 Task: Find connections with filter location Iringal with filter topic #Datawith filter profile language Potuguese with filter current company Royal Enfield with filter school Malnad College of Engineering with filter industry Fossil Fuel Electric Power Generation with filter service category Financial Accounting with filter keywords title Screenwriter
Action: Mouse moved to (544, 81)
Screenshot: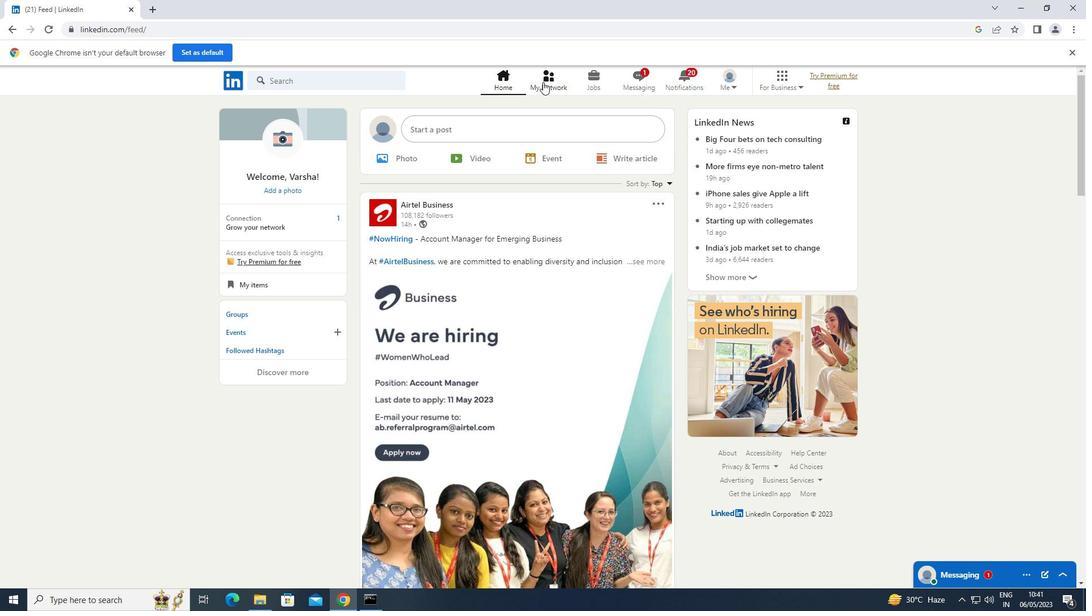 
Action: Mouse pressed left at (544, 81)
Screenshot: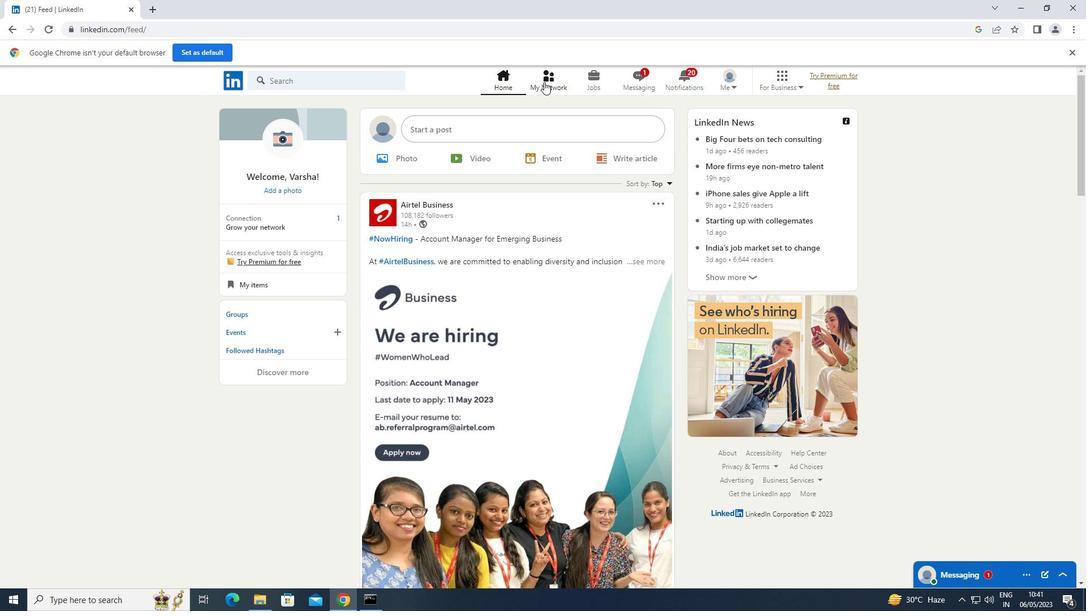 
Action: Mouse moved to (290, 139)
Screenshot: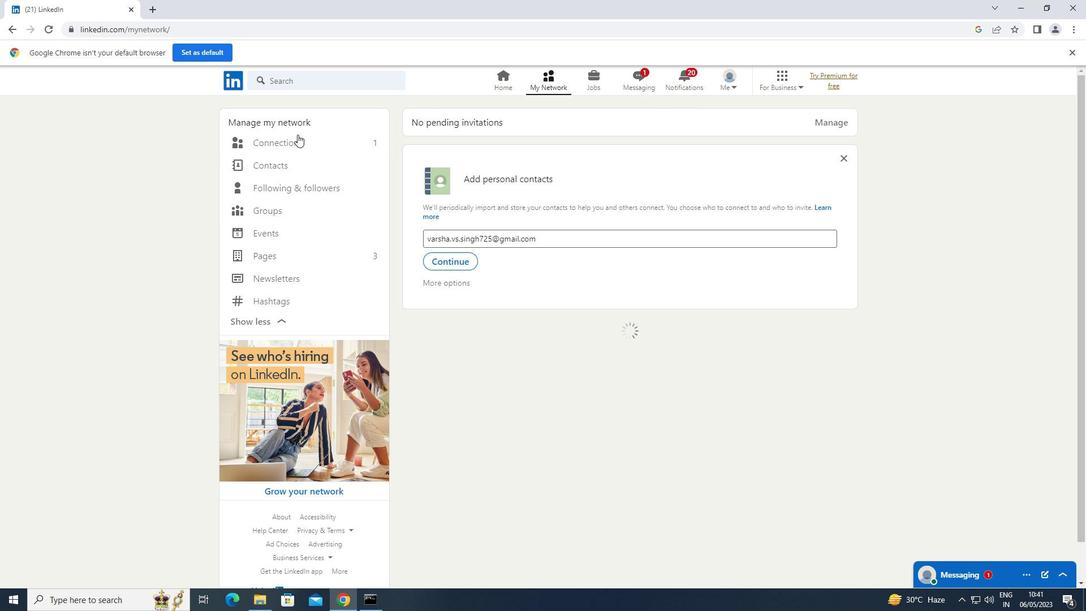 
Action: Mouse pressed left at (290, 139)
Screenshot: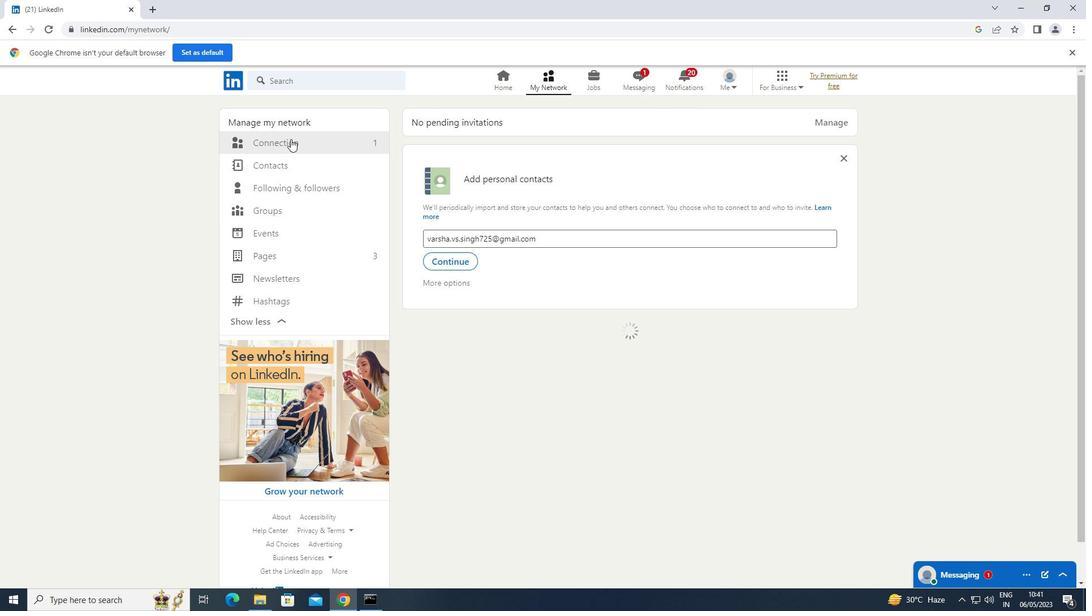 
Action: Mouse moved to (636, 140)
Screenshot: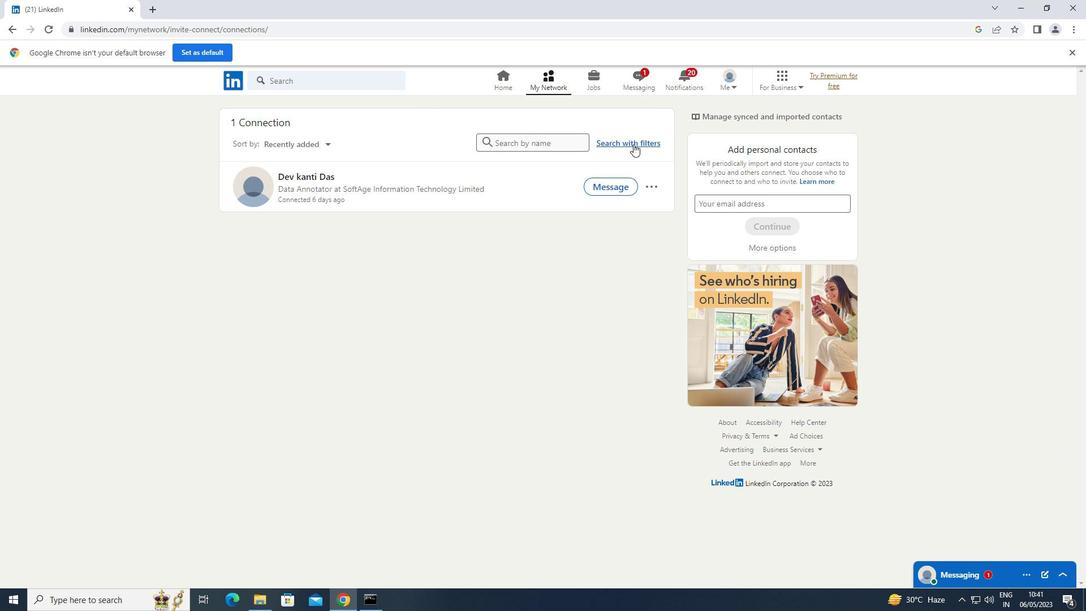
Action: Mouse pressed left at (636, 140)
Screenshot: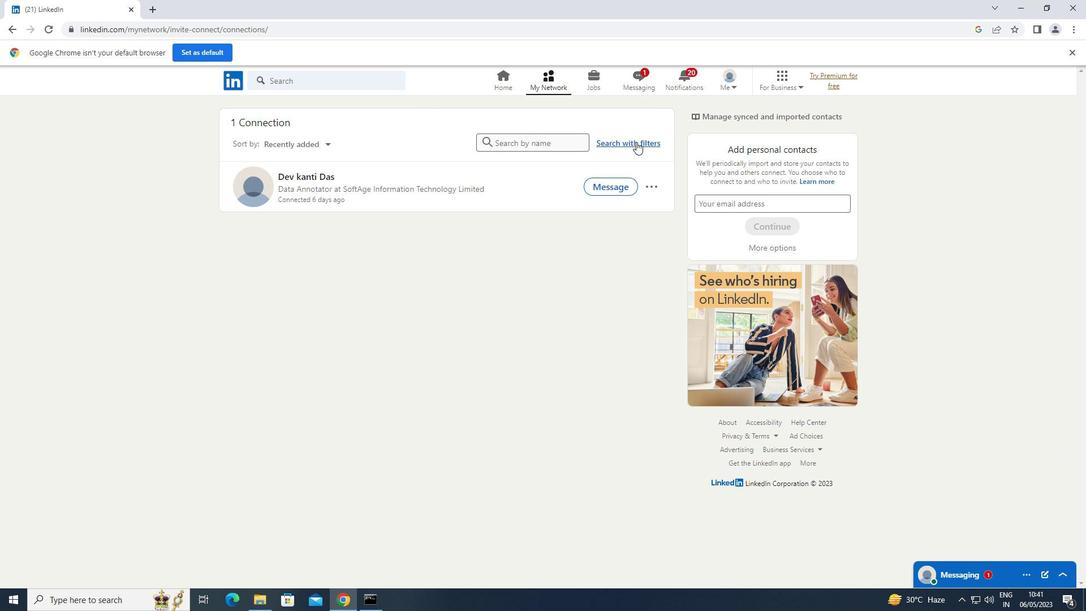 
Action: Mouse moved to (574, 113)
Screenshot: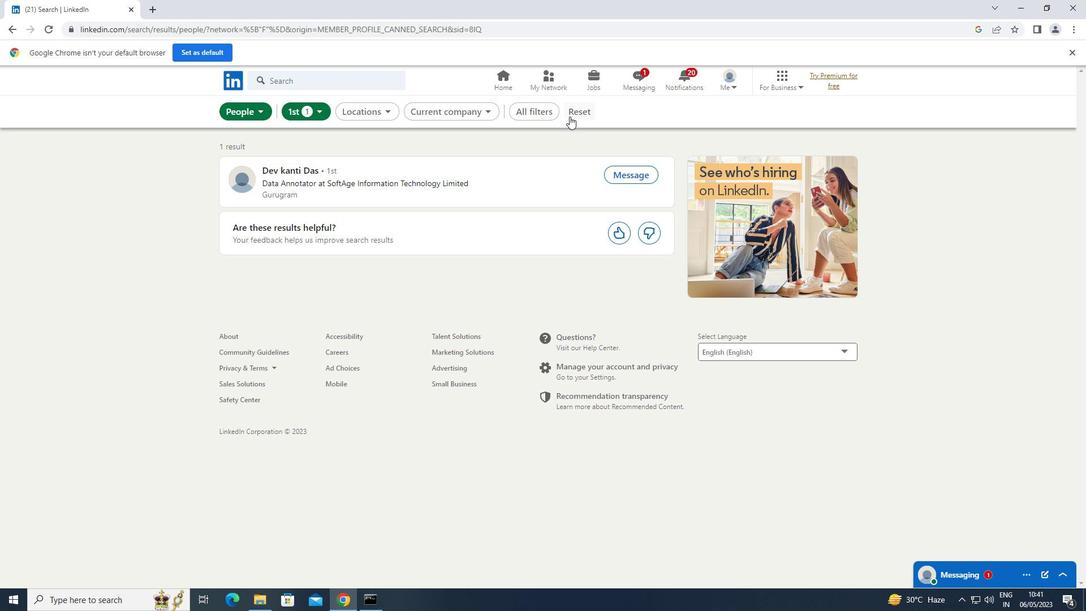 
Action: Mouse pressed left at (574, 113)
Screenshot: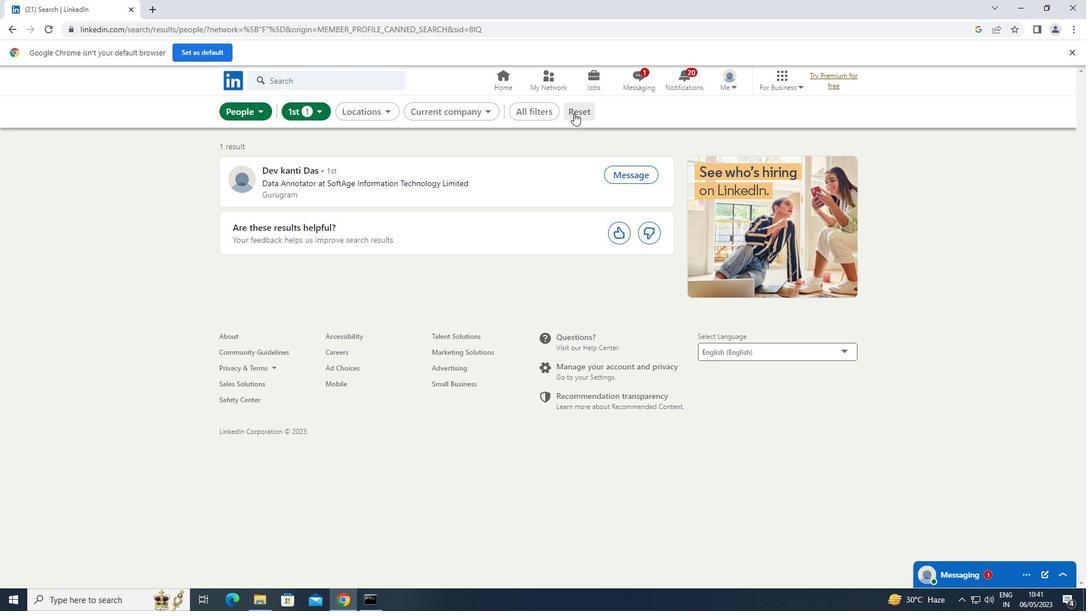 
Action: Mouse moved to (568, 111)
Screenshot: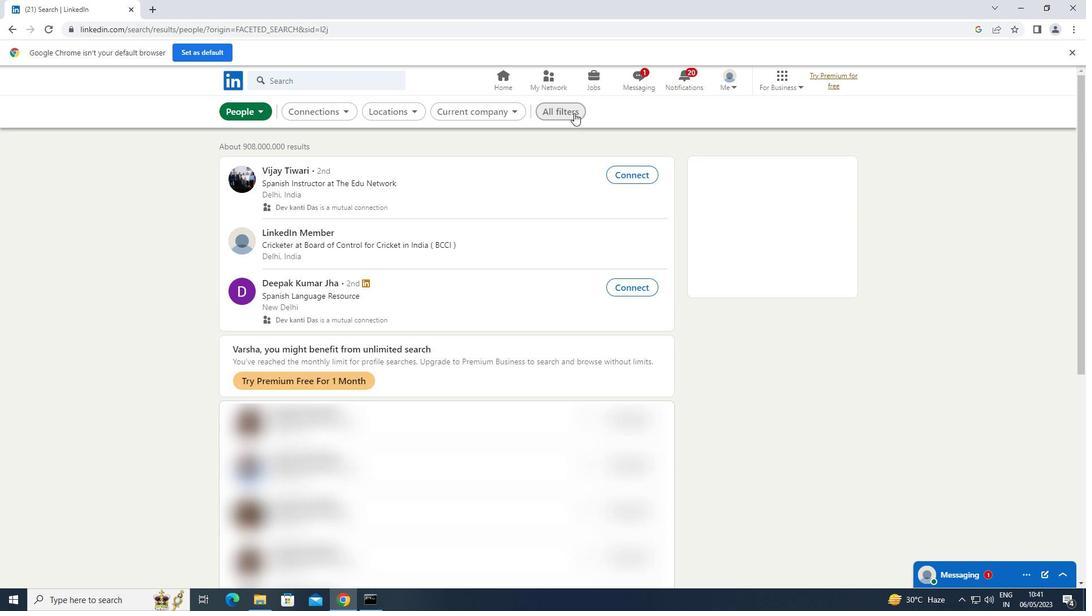 
Action: Mouse pressed left at (568, 111)
Screenshot: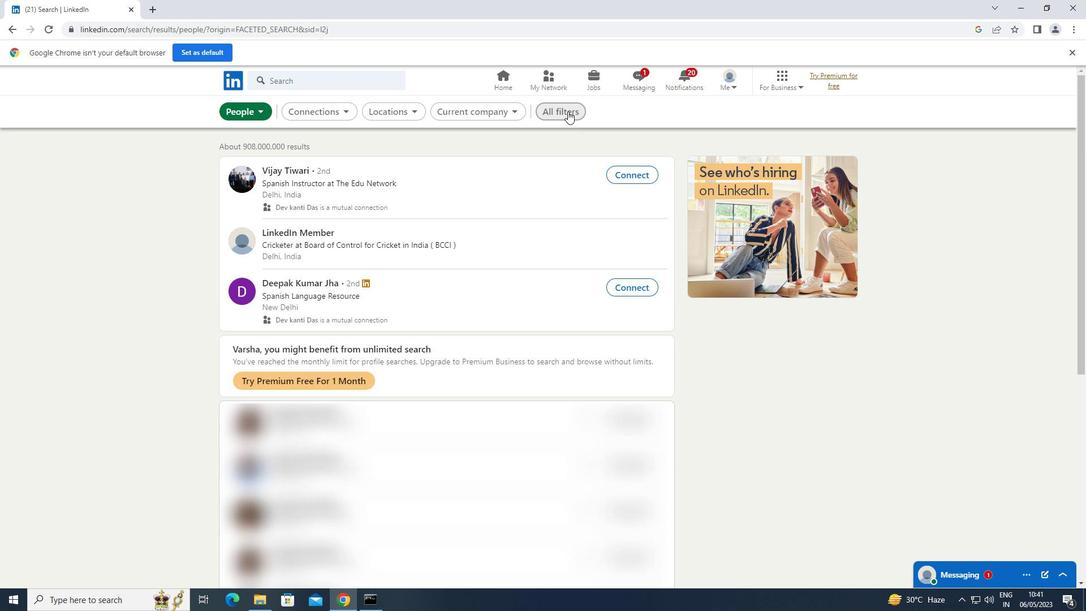 
Action: Mouse moved to (740, 202)
Screenshot: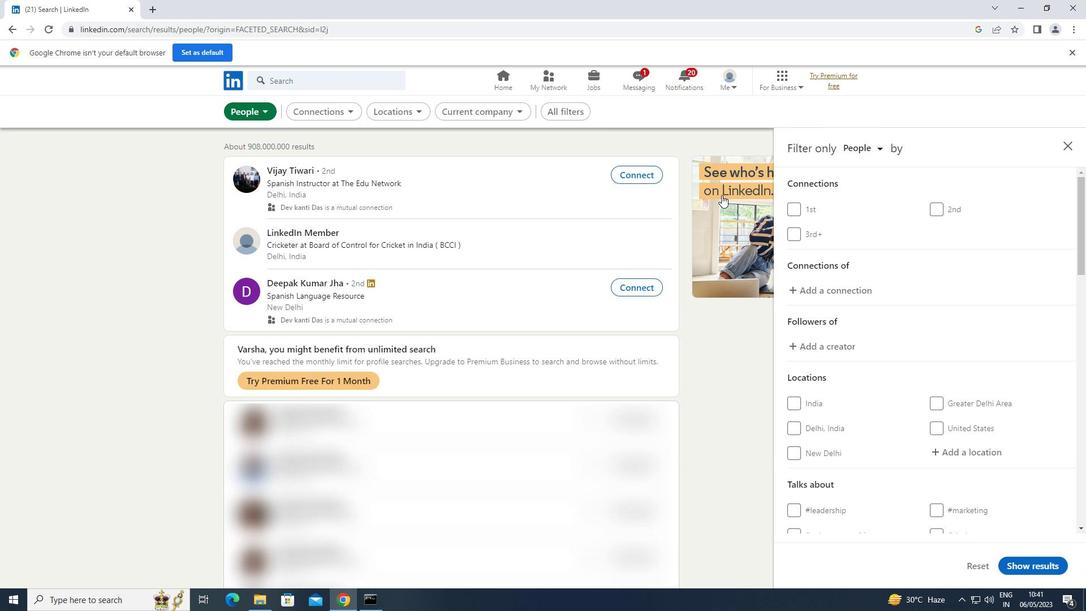 
Action: Mouse scrolled (740, 201) with delta (0, 0)
Screenshot: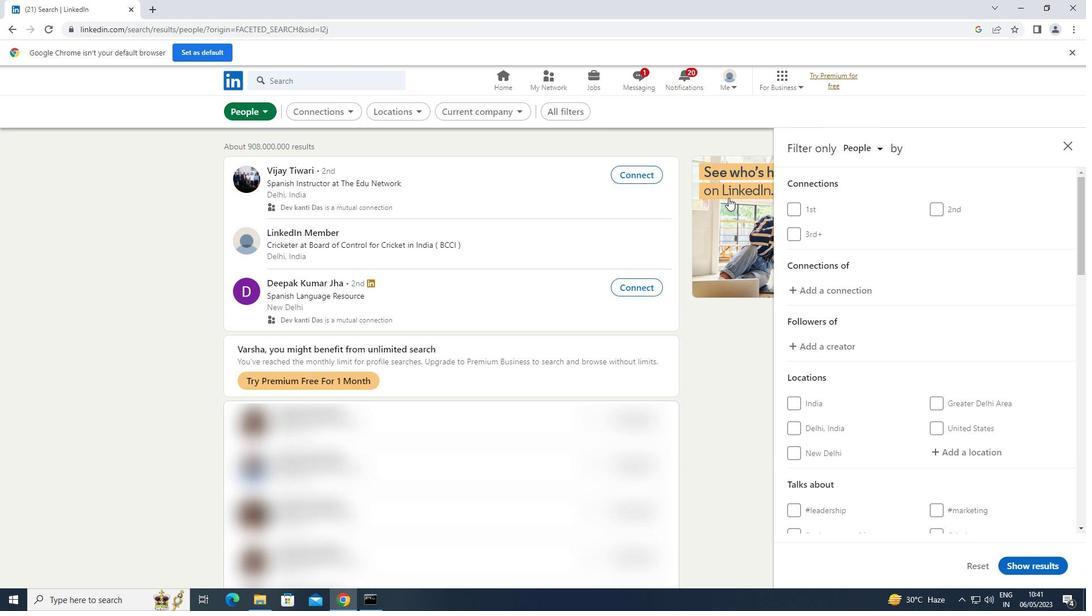 
Action: Mouse scrolled (740, 201) with delta (0, 0)
Screenshot: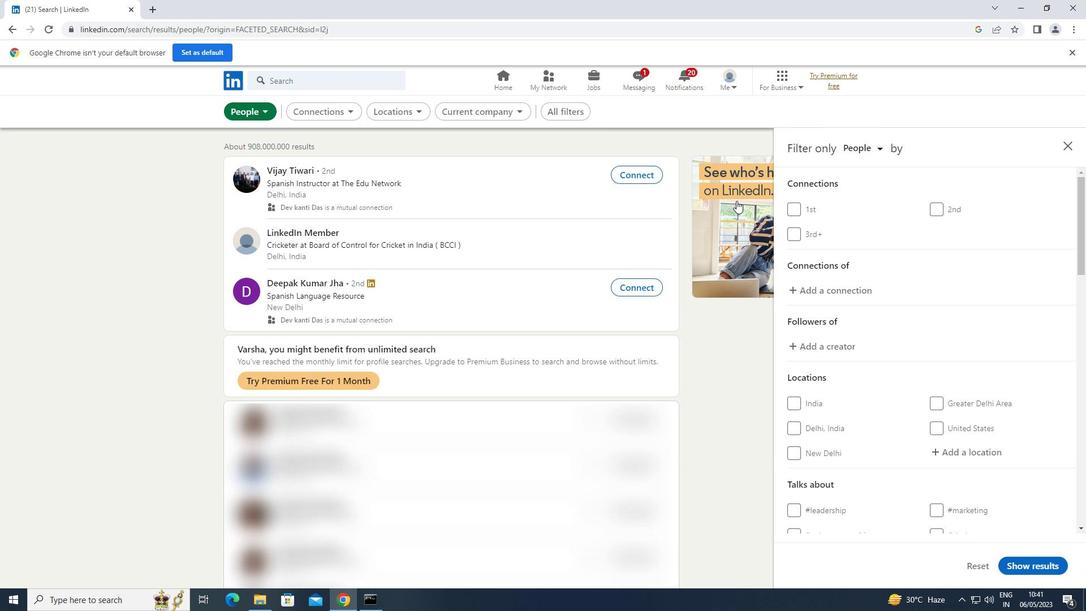 
Action: Mouse moved to (859, 258)
Screenshot: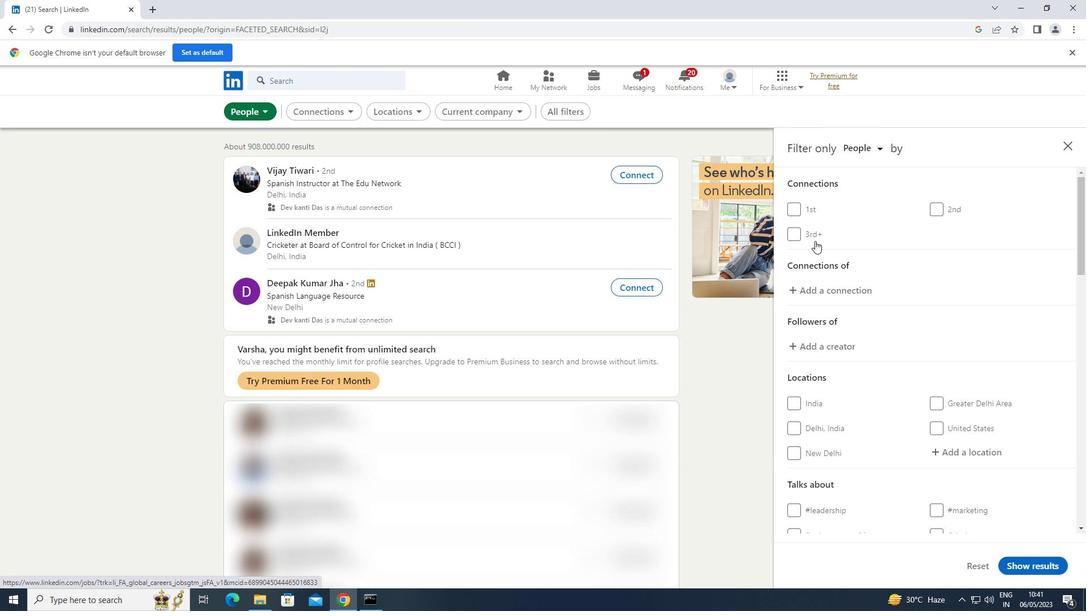 
Action: Mouse scrolled (859, 257) with delta (0, 0)
Screenshot: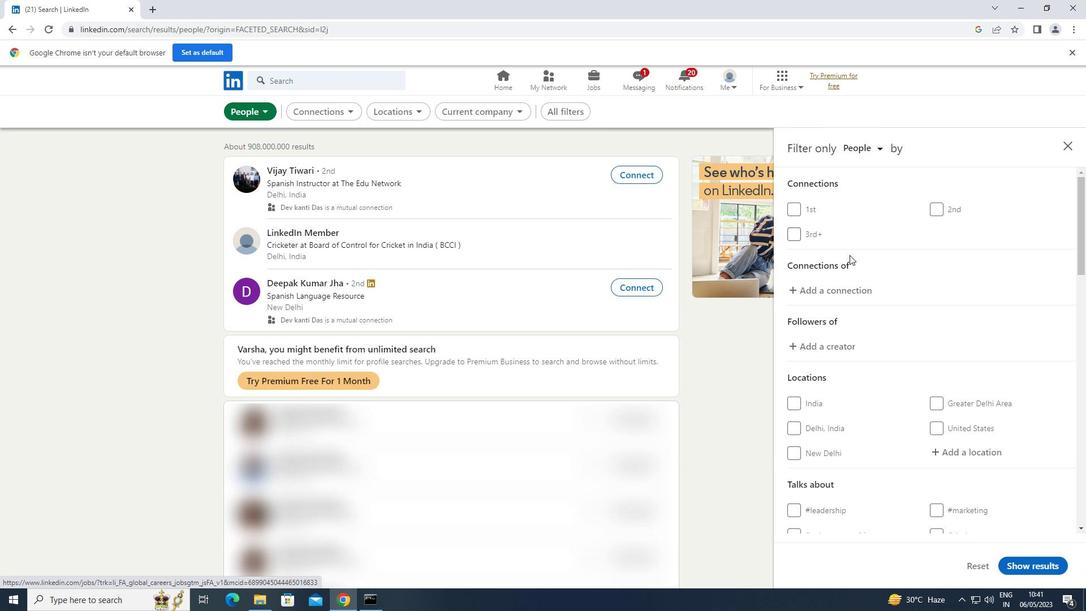 
Action: Mouse scrolled (859, 257) with delta (0, 0)
Screenshot: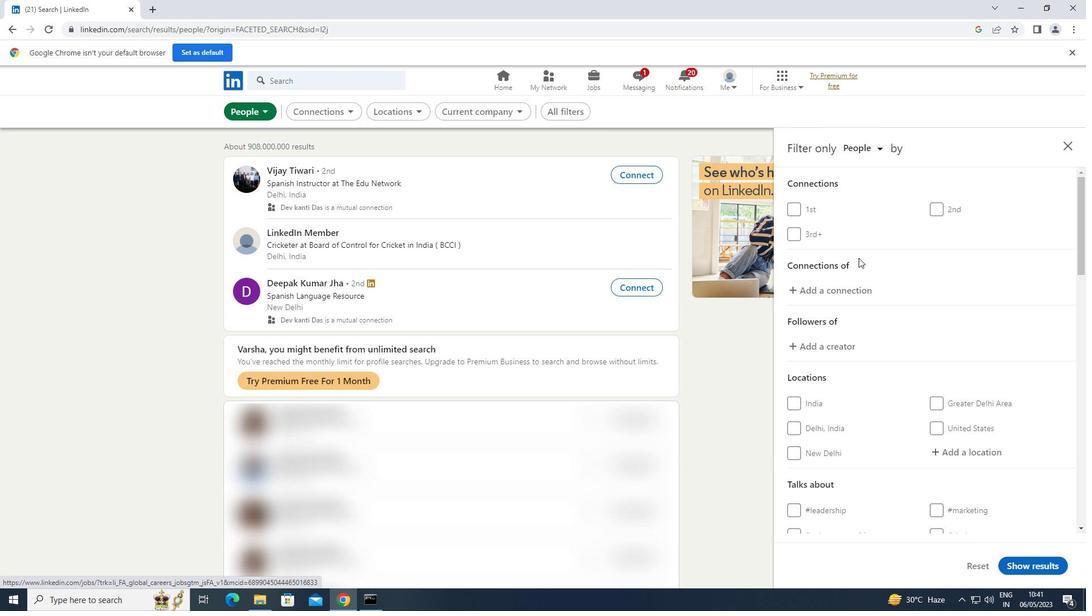 
Action: Mouse scrolled (859, 257) with delta (0, 0)
Screenshot: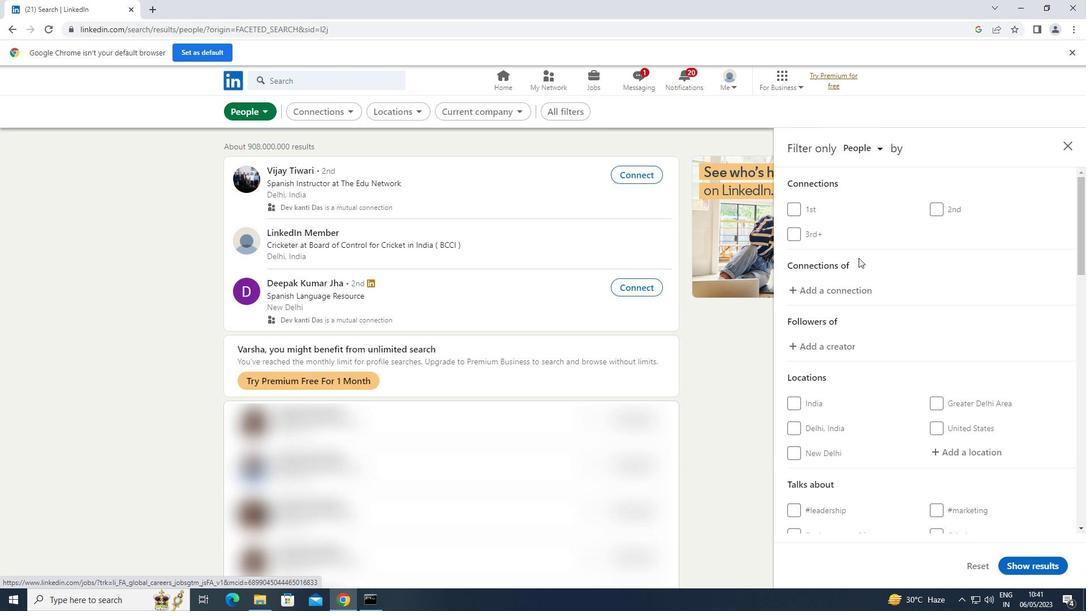 
Action: Mouse moved to (949, 279)
Screenshot: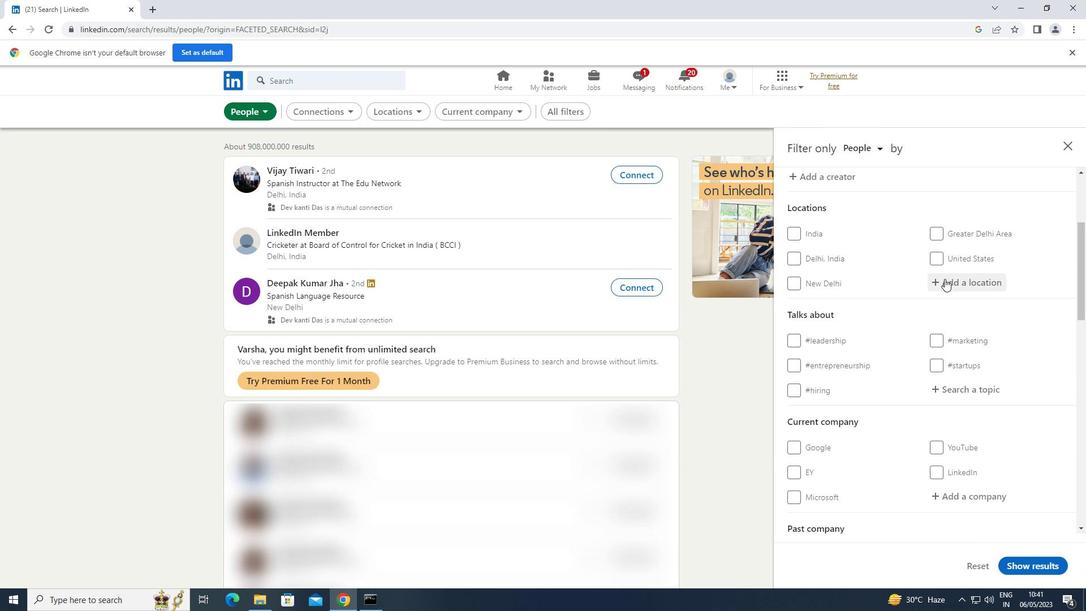 
Action: Mouse pressed left at (949, 279)
Screenshot: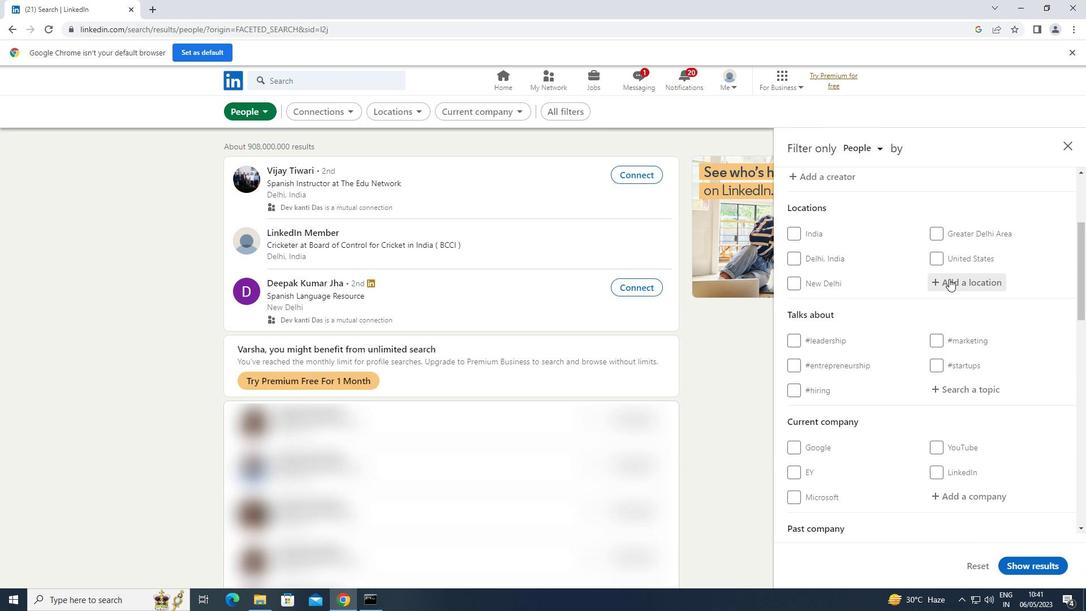 
Action: Mouse moved to (931, 279)
Screenshot: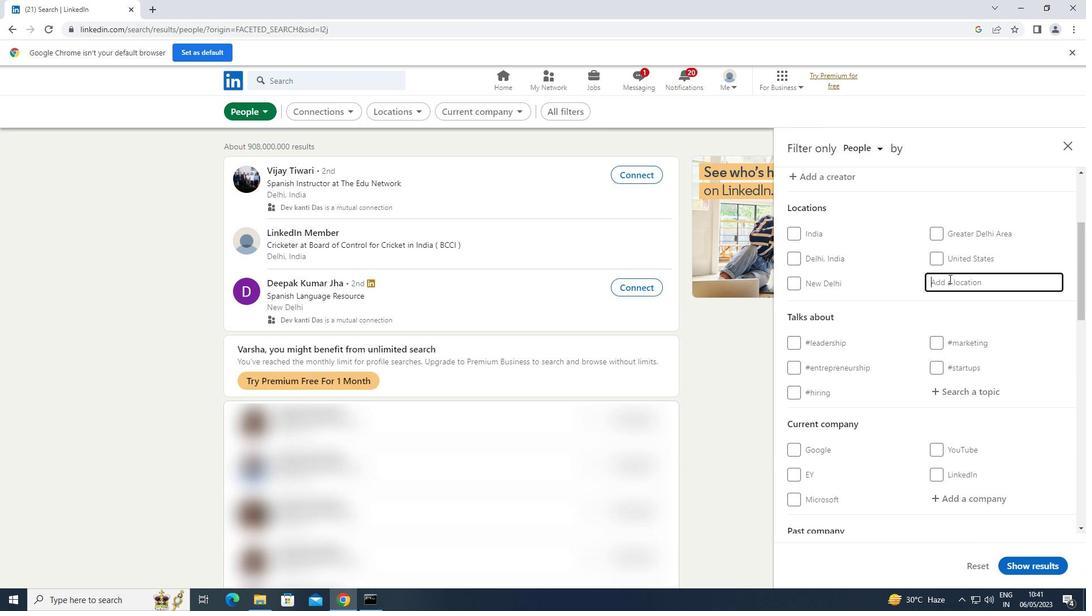 
Action: Key pressed <Key.shift>IRINGAL
Screenshot: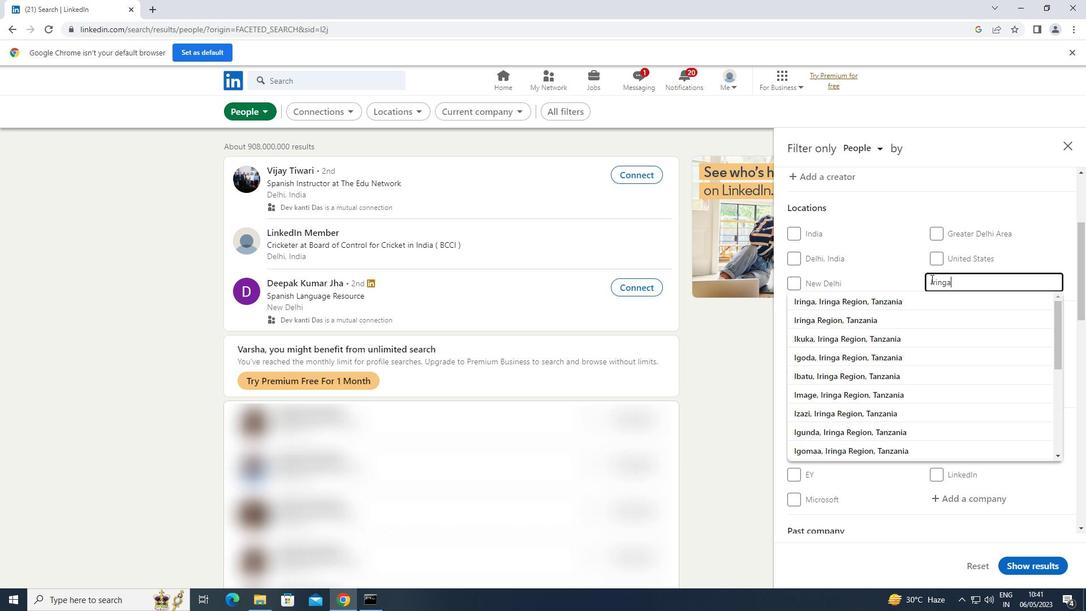 
Action: Mouse moved to (906, 286)
Screenshot: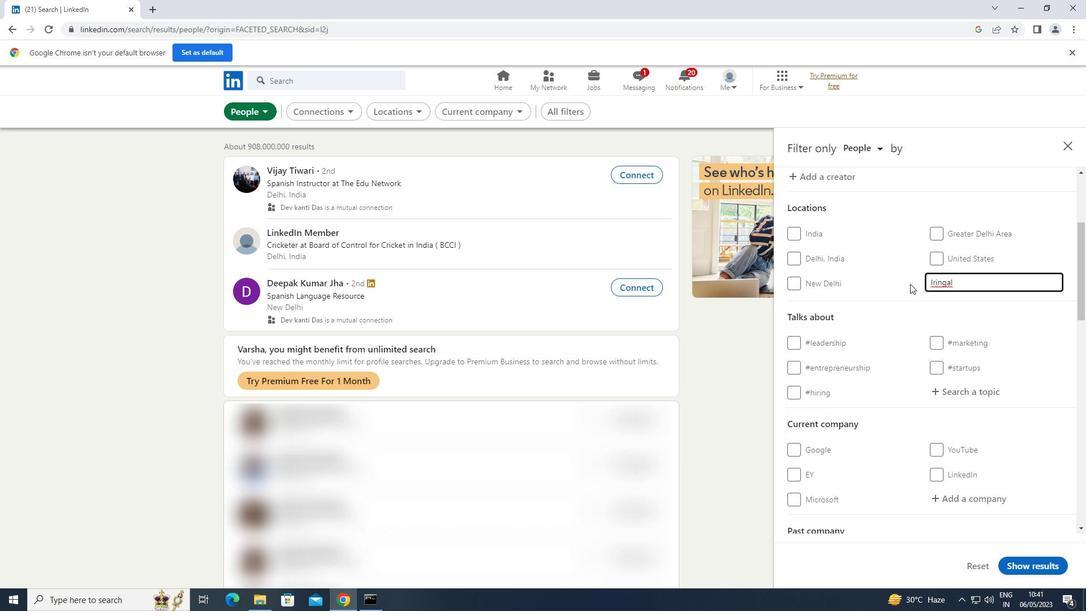 
Action: Mouse scrolled (906, 285) with delta (0, 0)
Screenshot: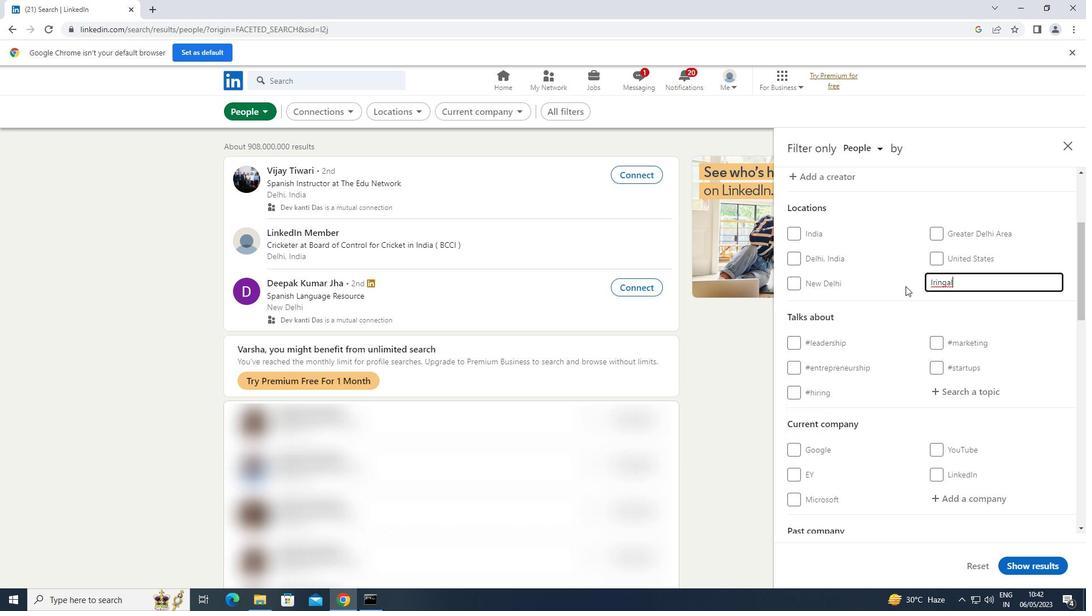 
Action: Mouse moved to (954, 328)
Screenshot: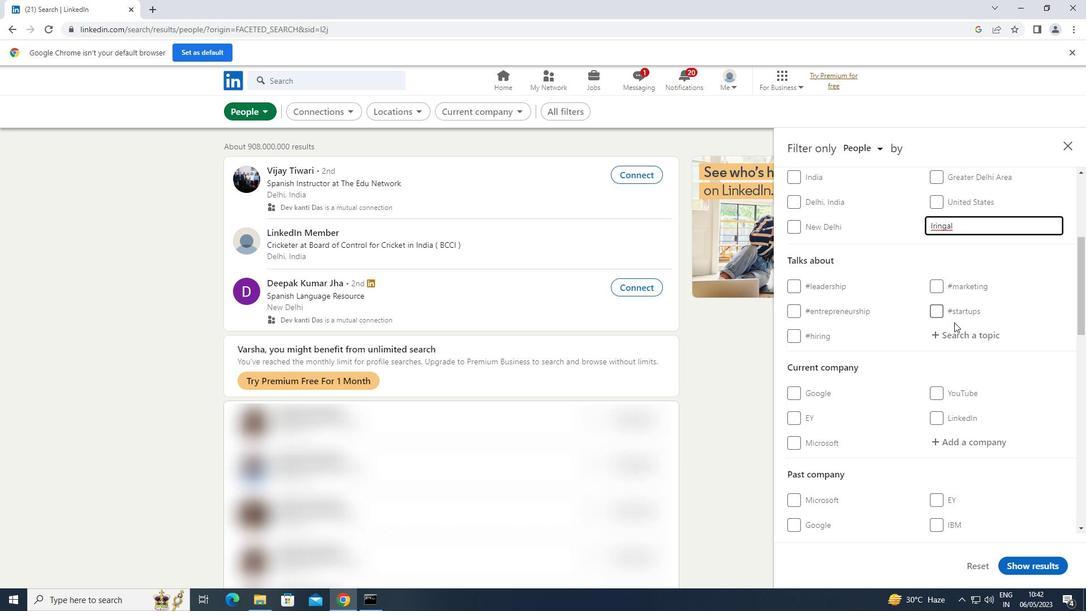 
Action: Mouse pressed left at (954, 328)
Screenshot: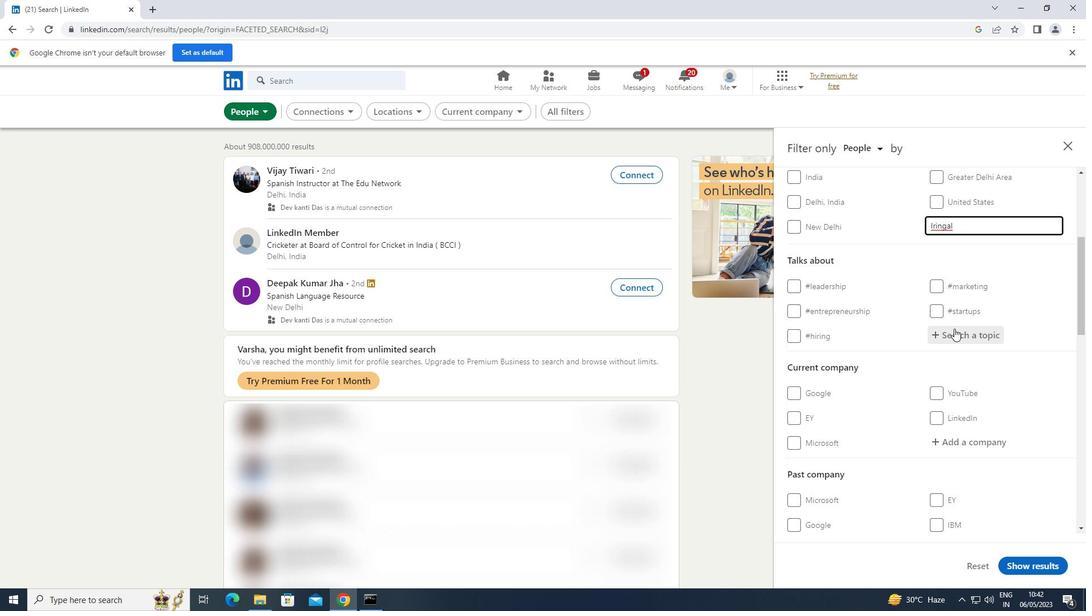 
Action: Mouse moved to (954, 331)
Screenshot: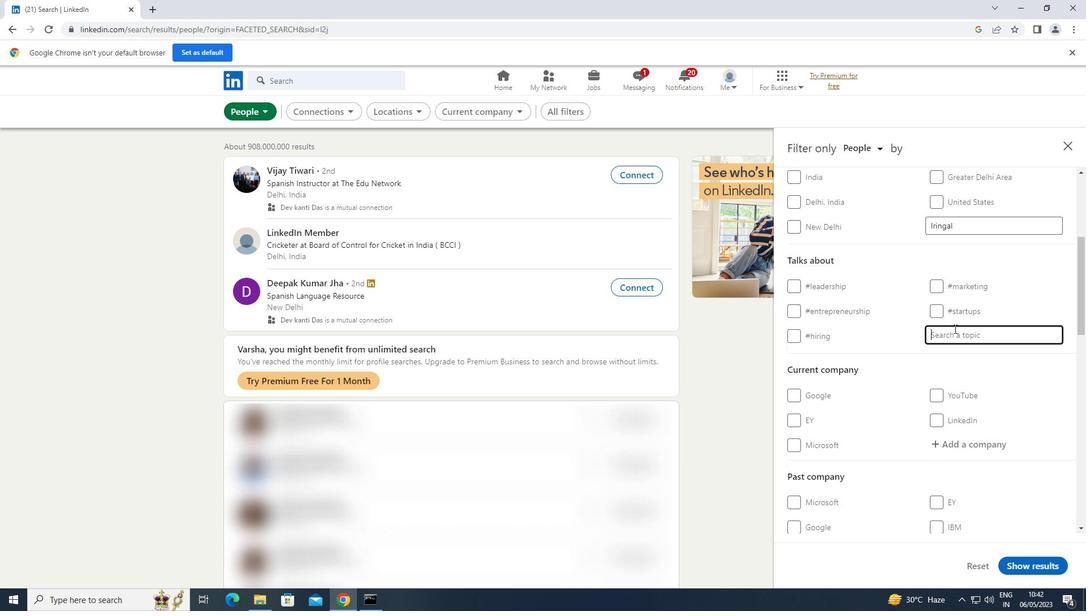 
Action: Key pressed <Key.shift><Key.shift><Key.shift>DATA
Screenshot: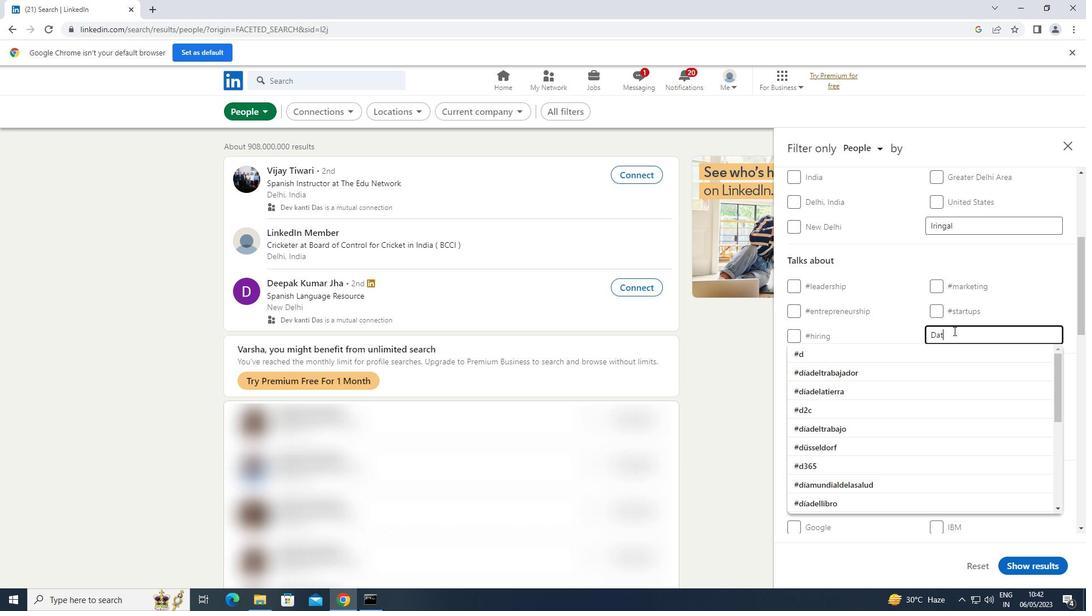 
Action: Mouse moved to (883, 357)
Screenshot: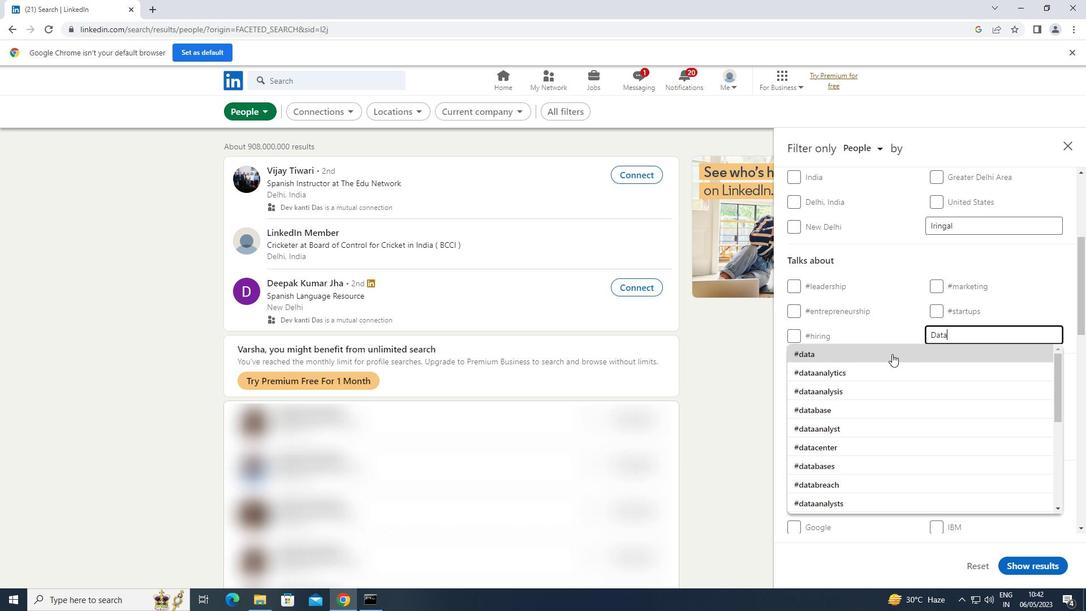 
Action: Mouse pressed left at (883, 357)
Screenshot: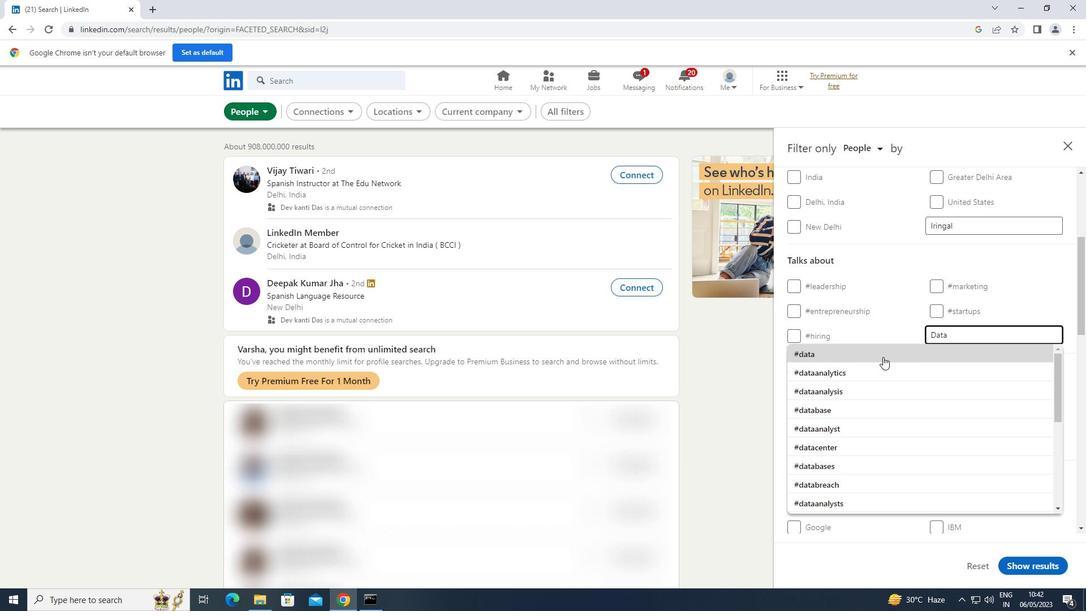 
Action: Mouse scrolled (883, 356) with delta (0, 0)
Screenshot: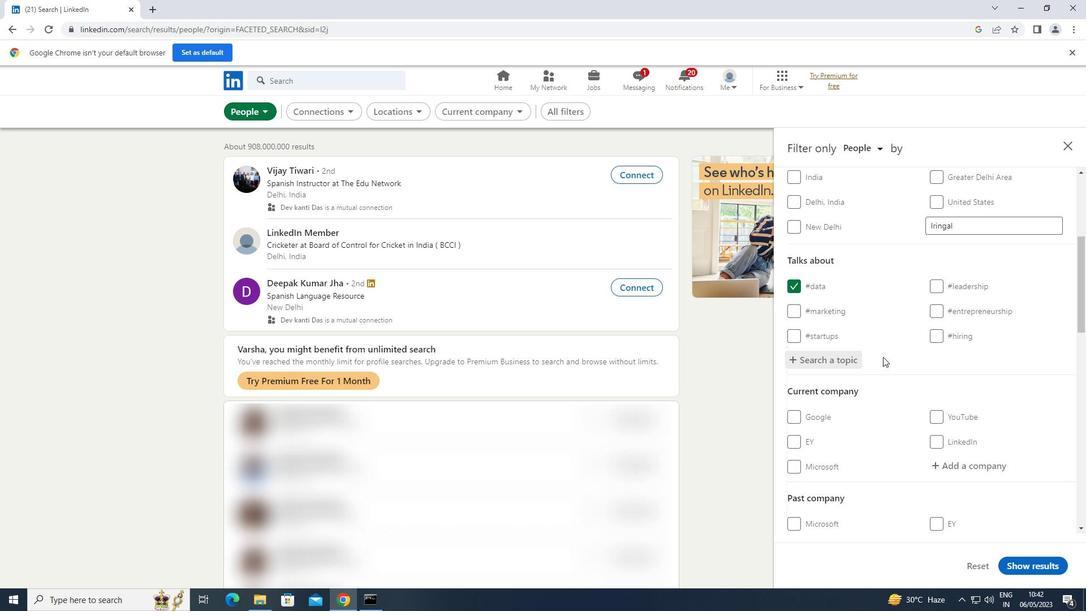 
Action: Mouse scrolled (883, 356) with delta (0, 0)
Screenshot: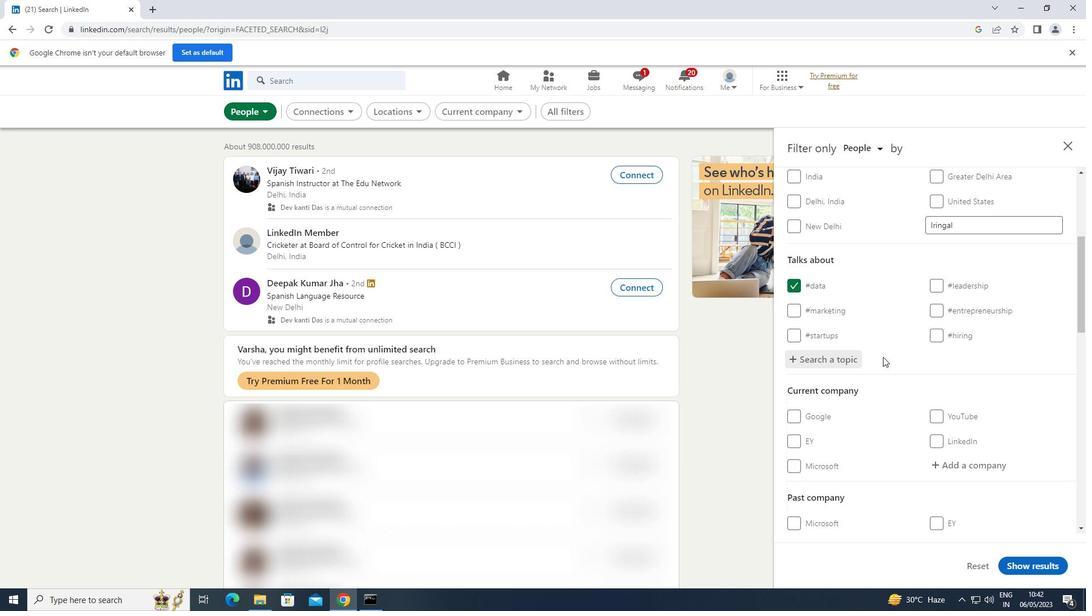 
Action: Mouse scrolled (883, 356) with delta (0, 0)
Screenshot: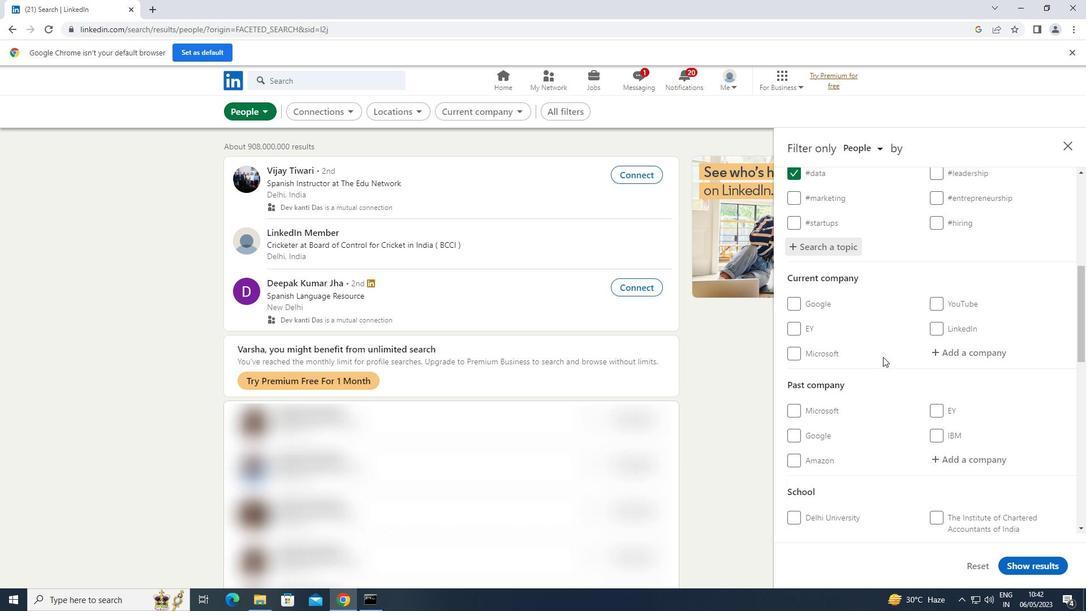 
Action: Mouse scrolled (883, 356) with delta (0, 0)
Screenshot: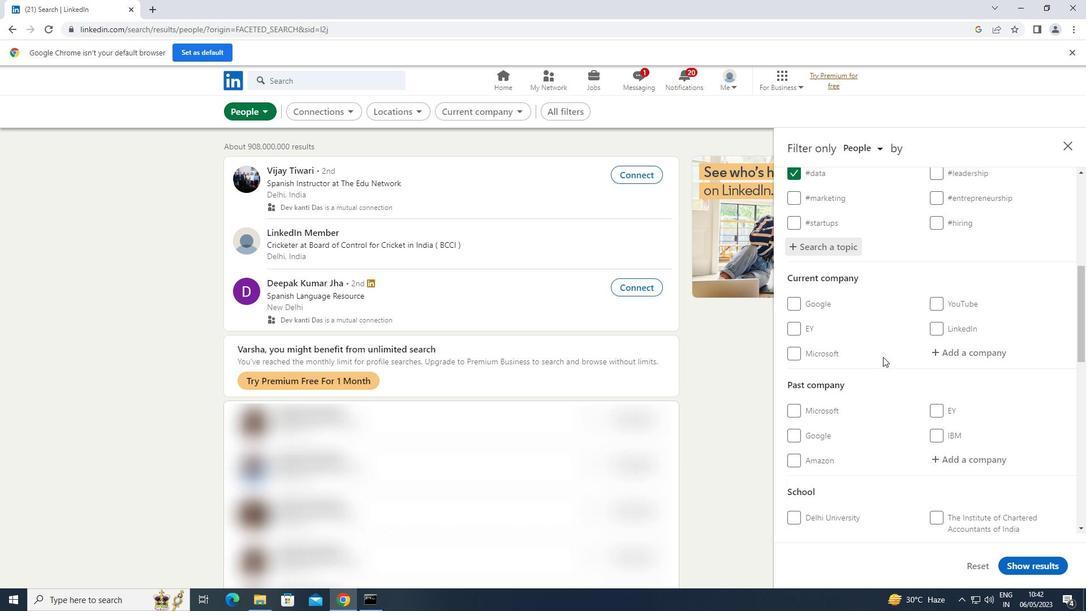 
Action: Mouse scrolled (883, 356) with delta (0, 0)
Screenshot: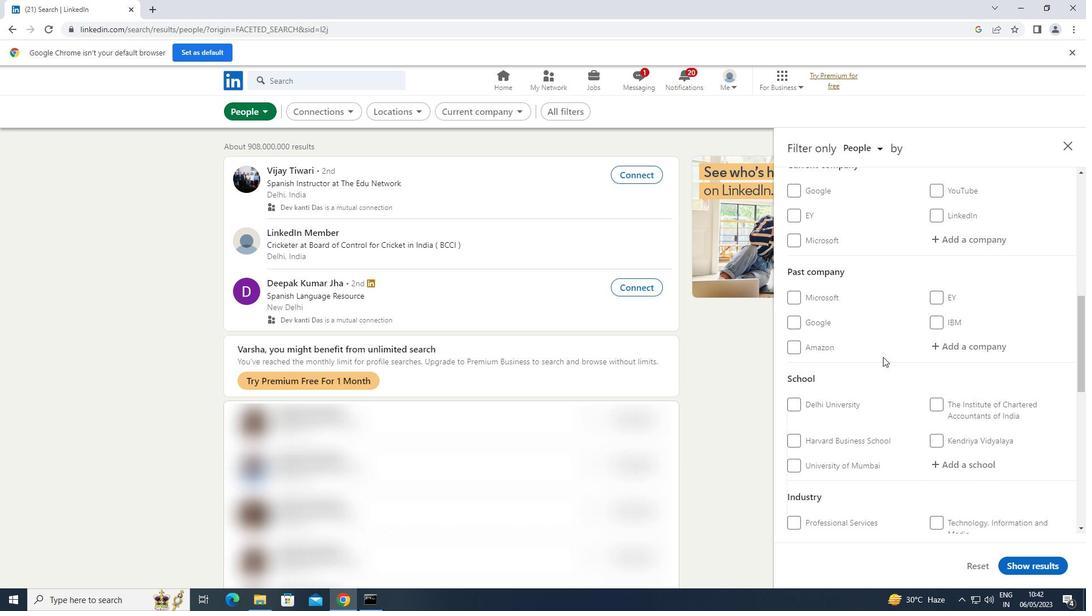 
Action: Mouse scrolled (883, 356) with delta (0, 0)
Screenshot: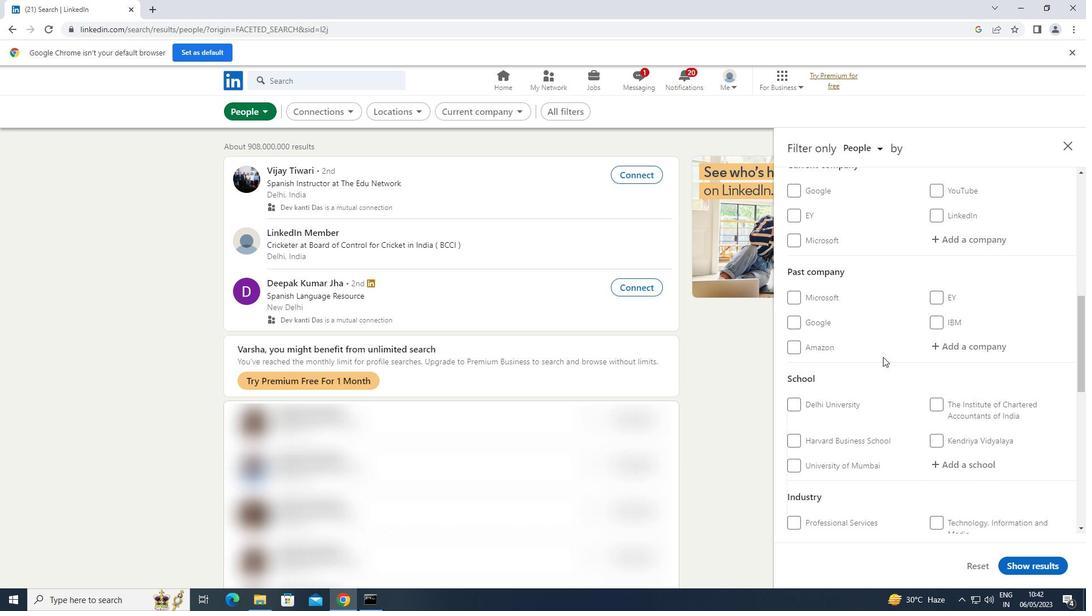 
Action: Mouse scrolled (883, 356) with delta (0, 0)
Screenshot: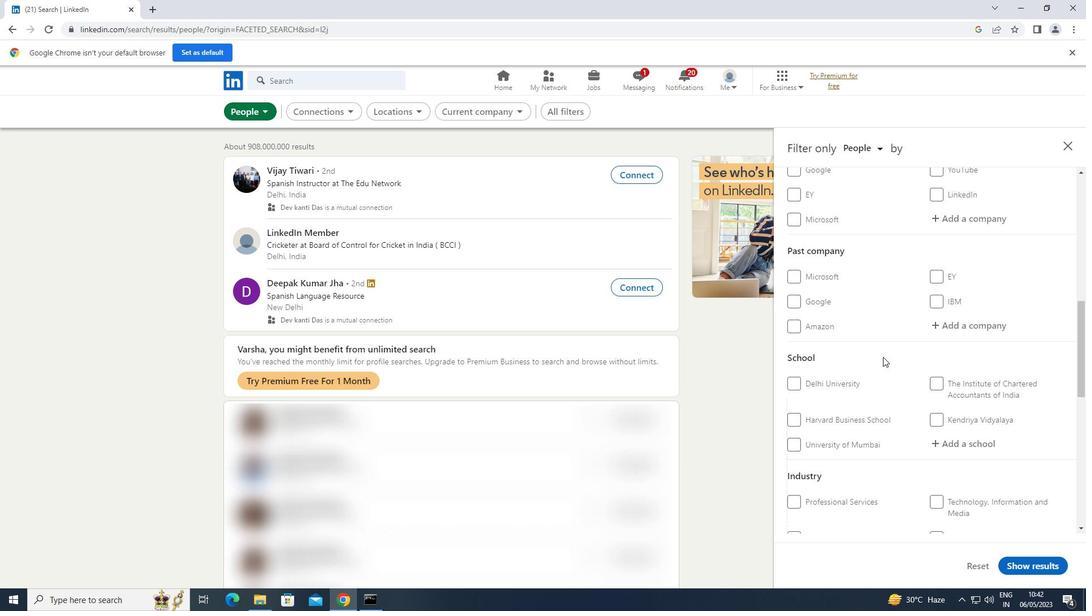 
Action: Mouse scrolled (883, 356) with delta (0, 0)
Screenshot: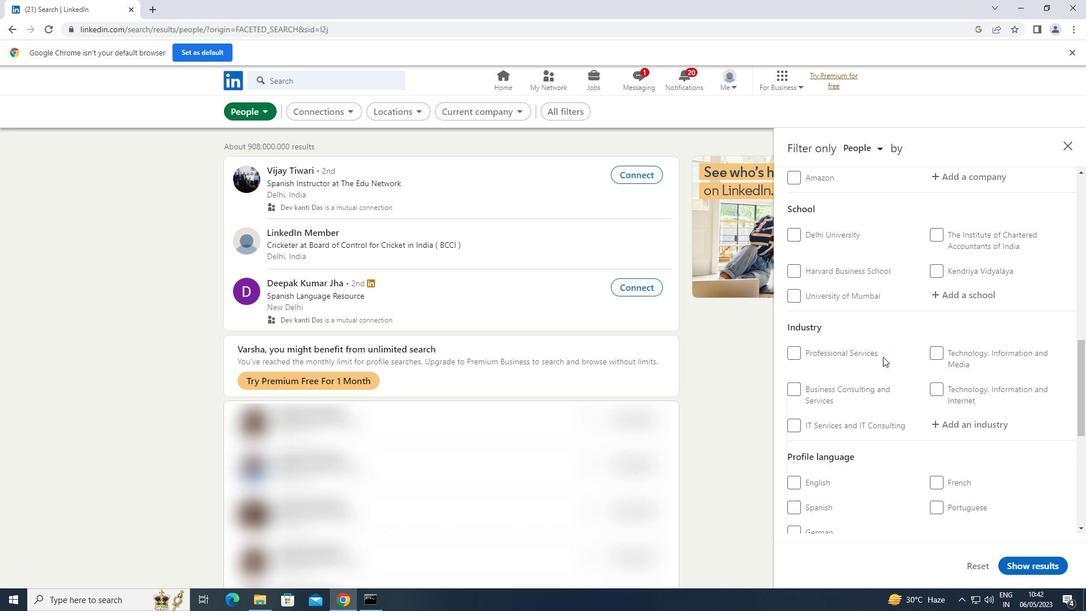 
Action: Mouse moved to (935, 451)
Screenshot: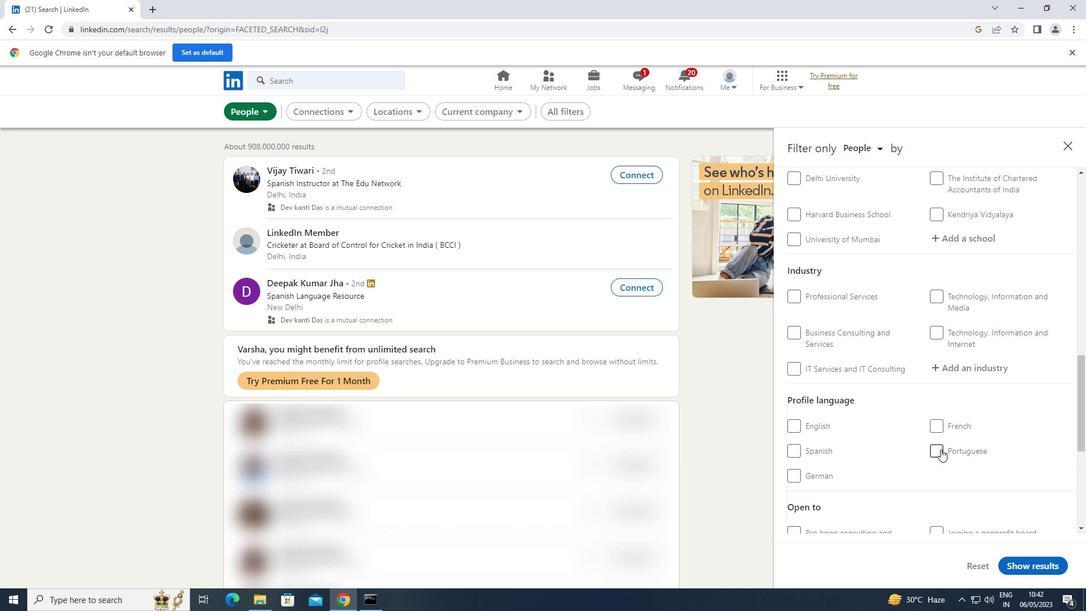 
Action: Mouse pressed left at (935, 451)
Screenshot: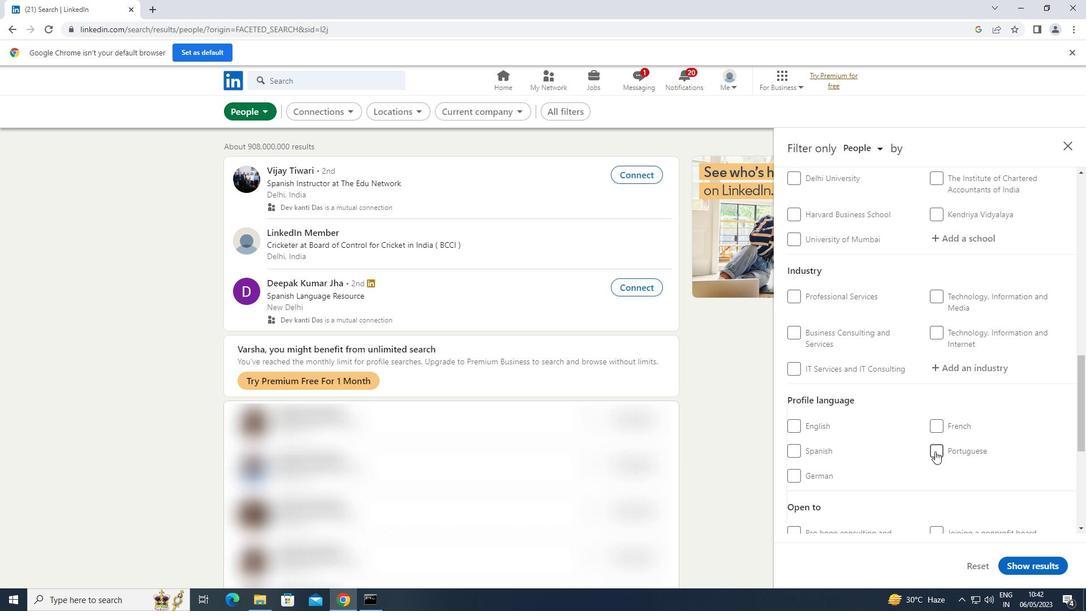 
Action: Mouse moved to (932, 432)
Screenshot: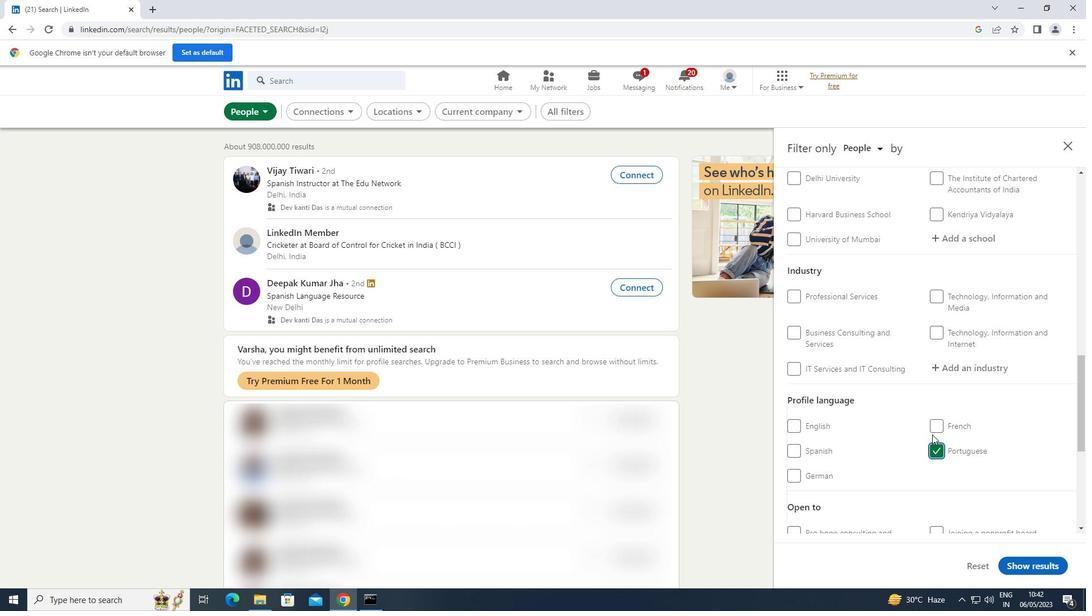 
Action: Mouse scrolled (932, 433) with delta (0, 0)
Screenshot: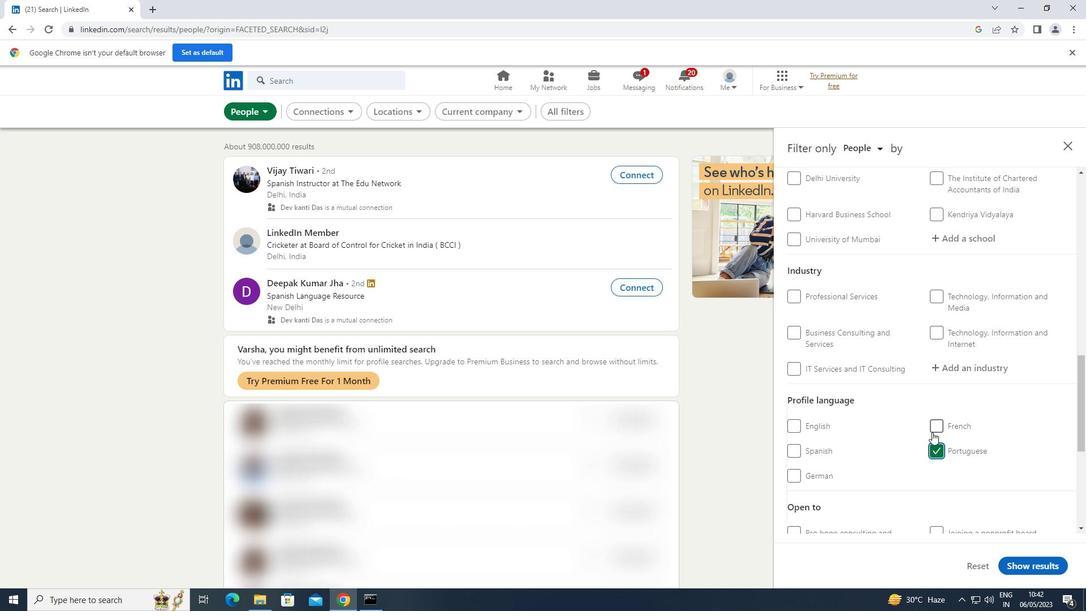 
Action: Mouse moved to (932, 431)
Screenshot: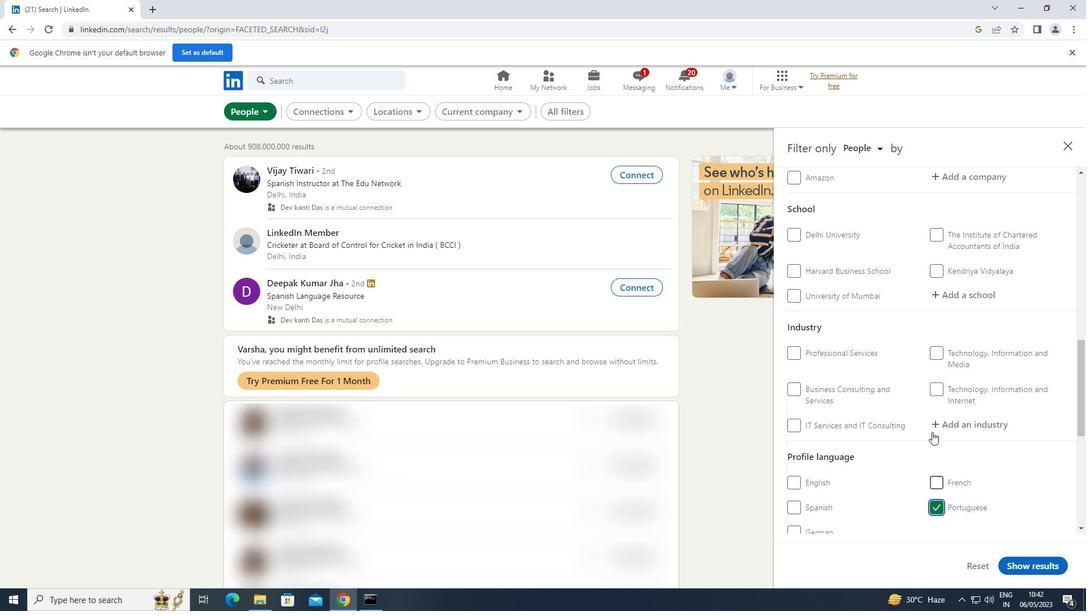 
Action: Mouse scrolled (932, 431) with delta (0, 0)
Screenshot: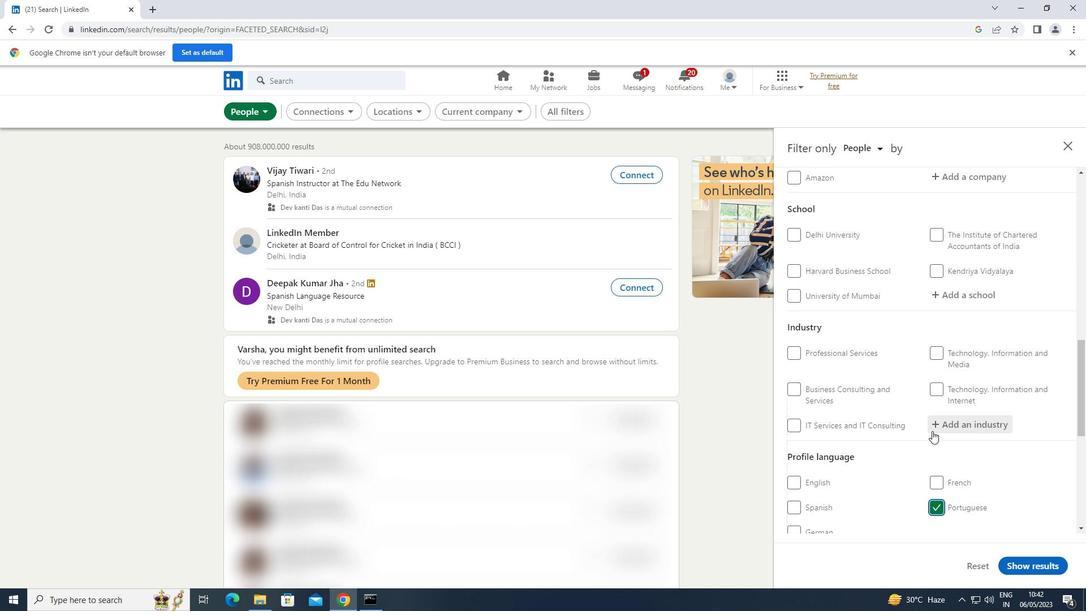 
Action: Mouse scrolled (932, 431) with delta (0, 0)
Screenshot: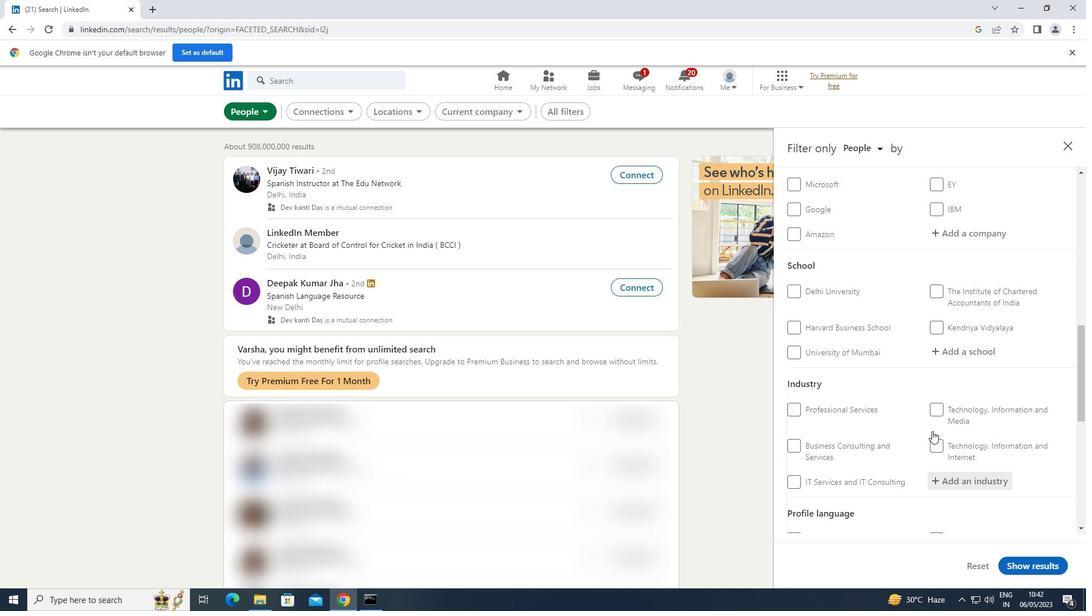 
Action: Mouse scrolled (932, 431) with delta (0, 0)
Screenshot: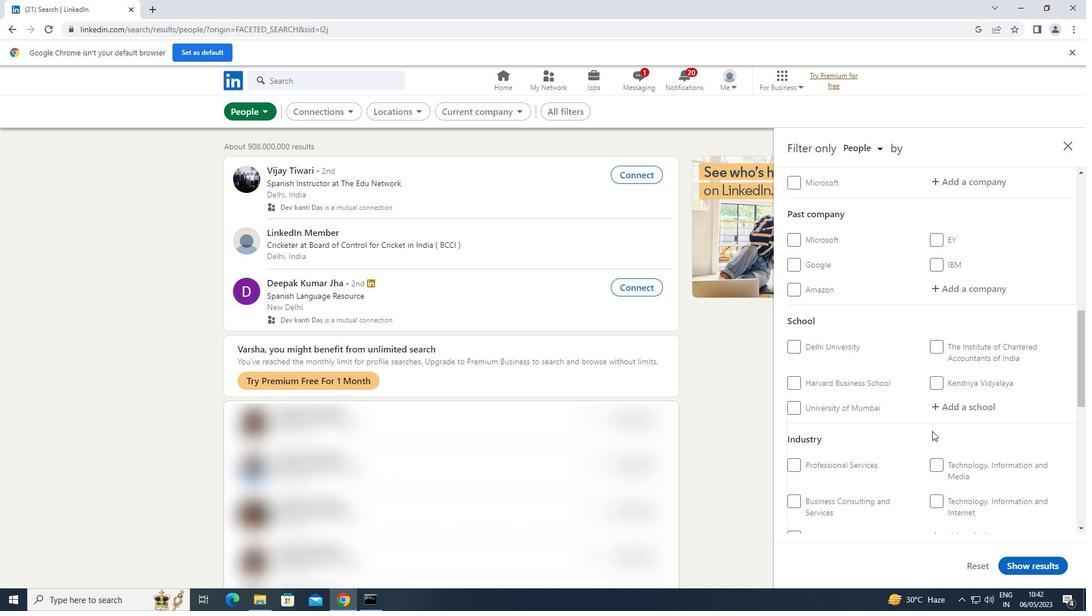 
Action: Mouse scrolled (932, 431) with delta (0, 0)
Screenshot: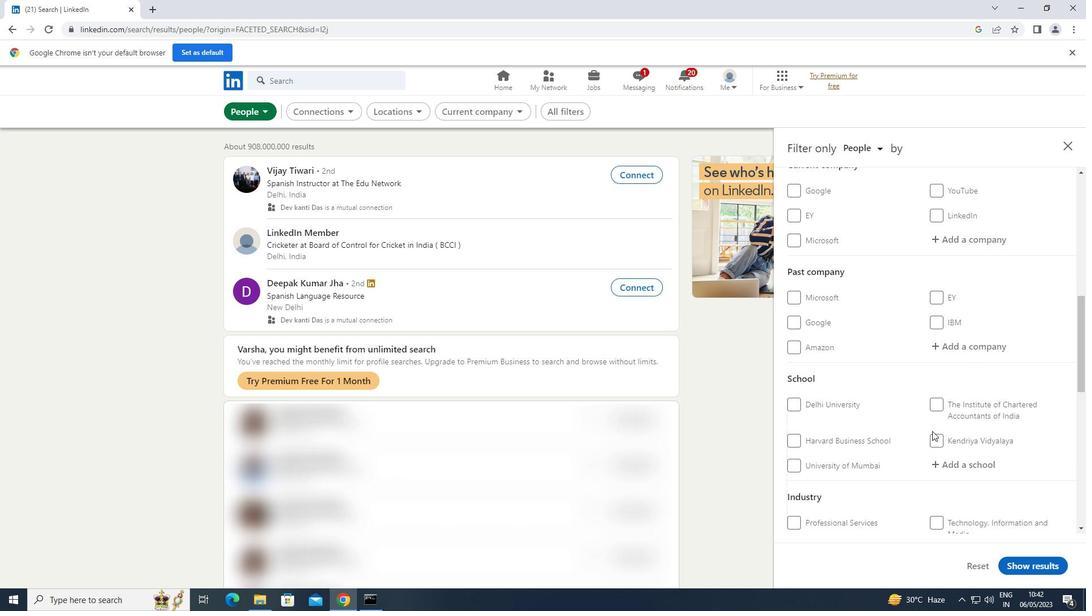 
Action: Mouse moved to (960, 296)
Screenshot: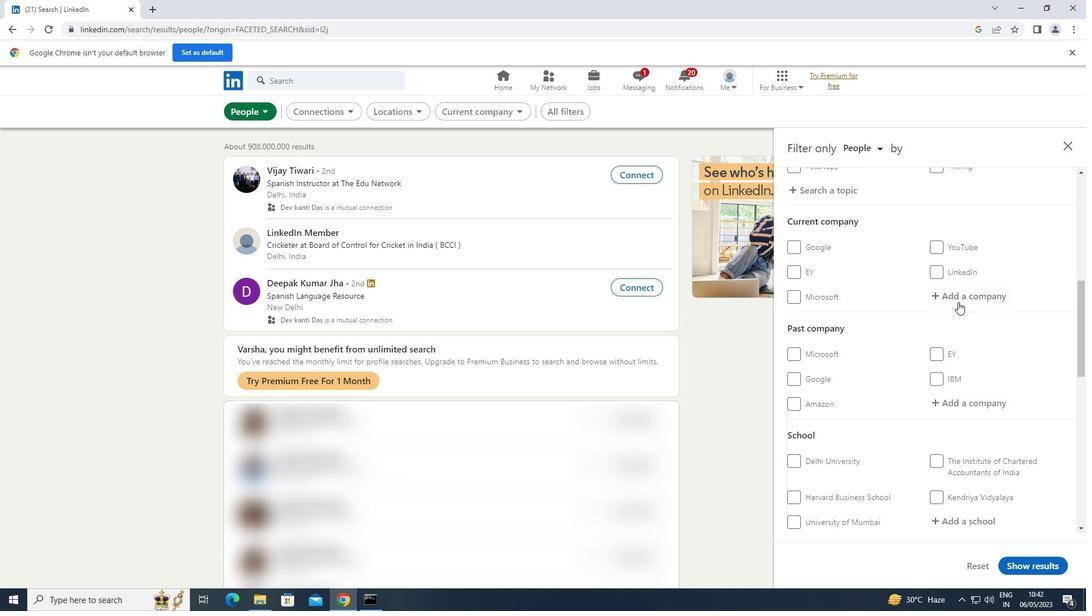 
Action: Mouse pressed left at (960, 296)
Screenshot: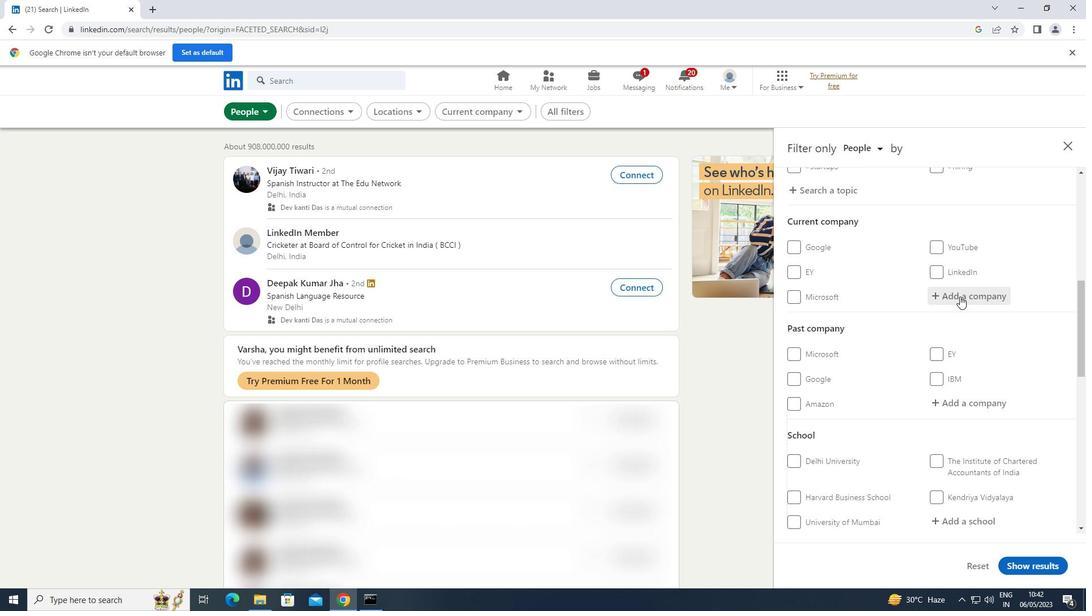 
Action: Key pressed <Key.shift>ROYAL<Key.space>
Screenshot: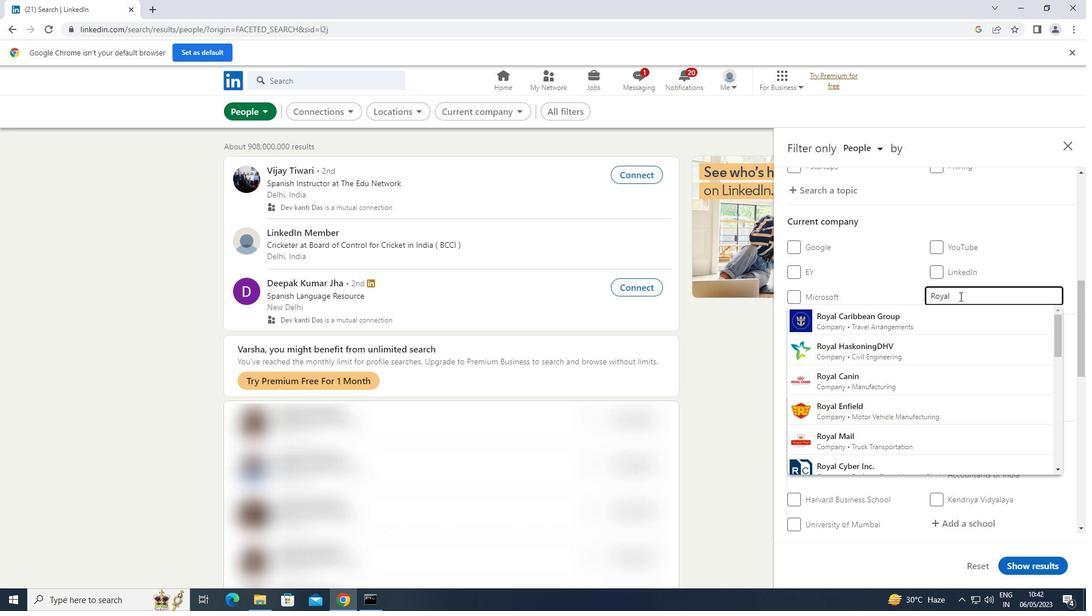 
Action: Mouse moved to (888, 411)
Screenshot: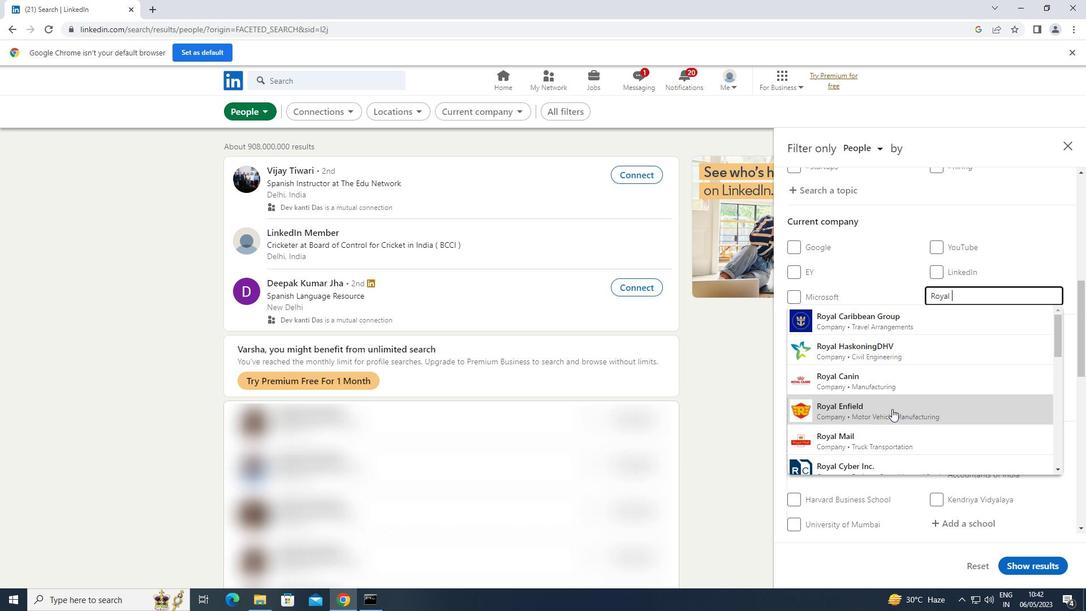 
Action: Mouse pressed left at (888, 411)
Screenshot: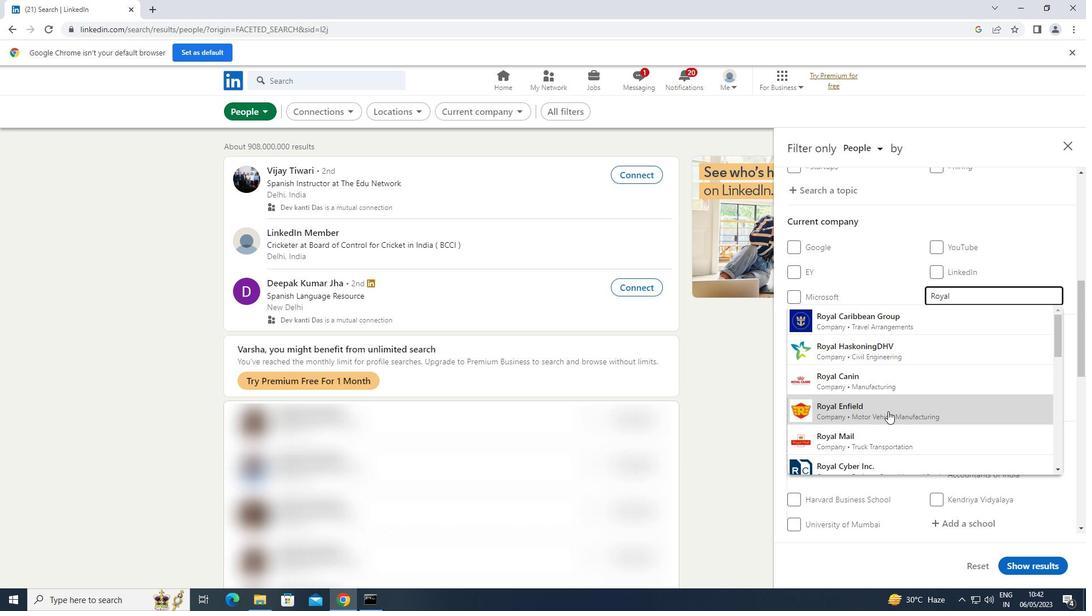 
Action: Mouse moved to (884, 414)
Screenshot: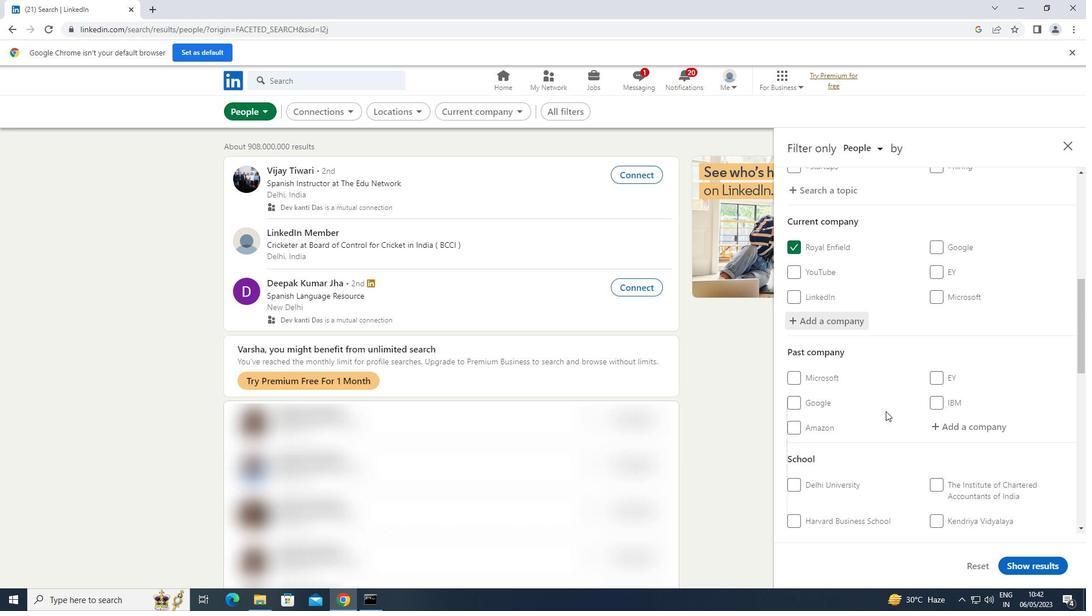 
Action: Mouse scrolled (884, 413) with delta (0, 0)
Screenshot: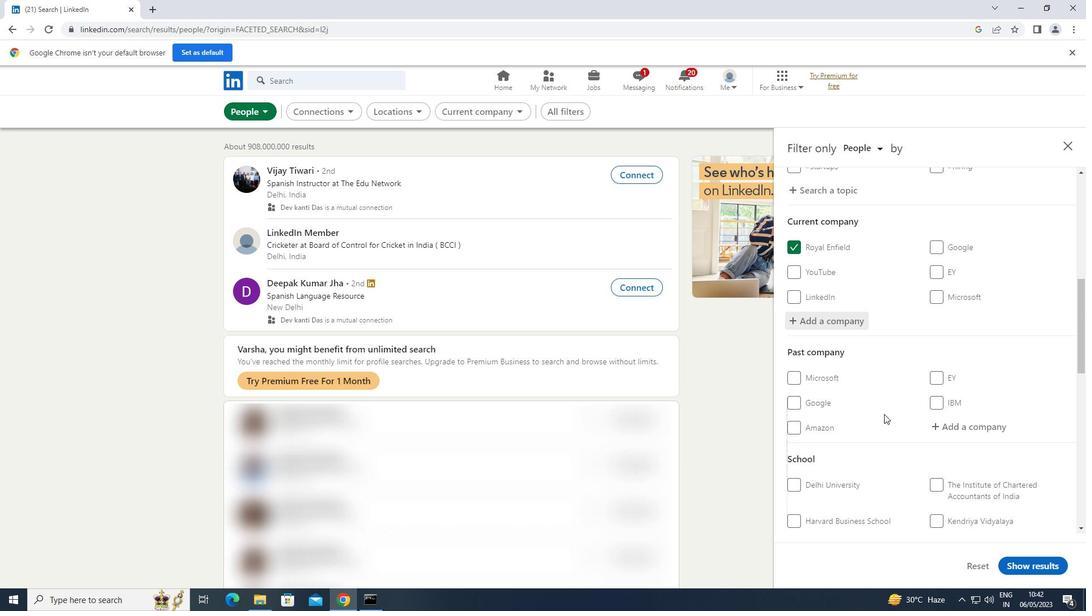 
Action: Mouse scrolled (884, 413) with delta (0, 0)
Screenshot: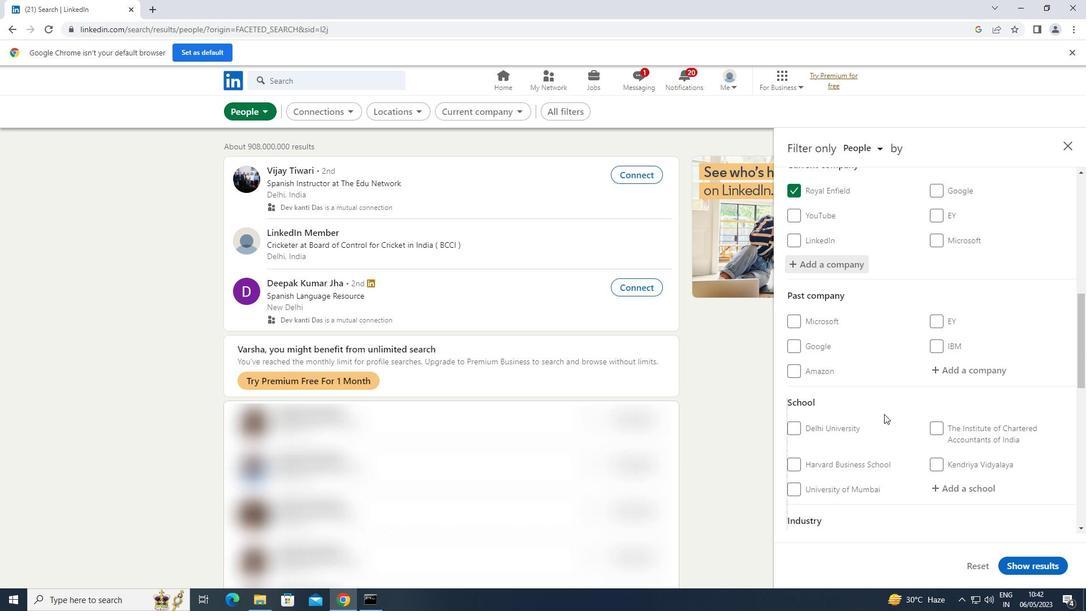 
Action: Mouse scrolled (884, 413) with delta (0, 0)
Screenshot: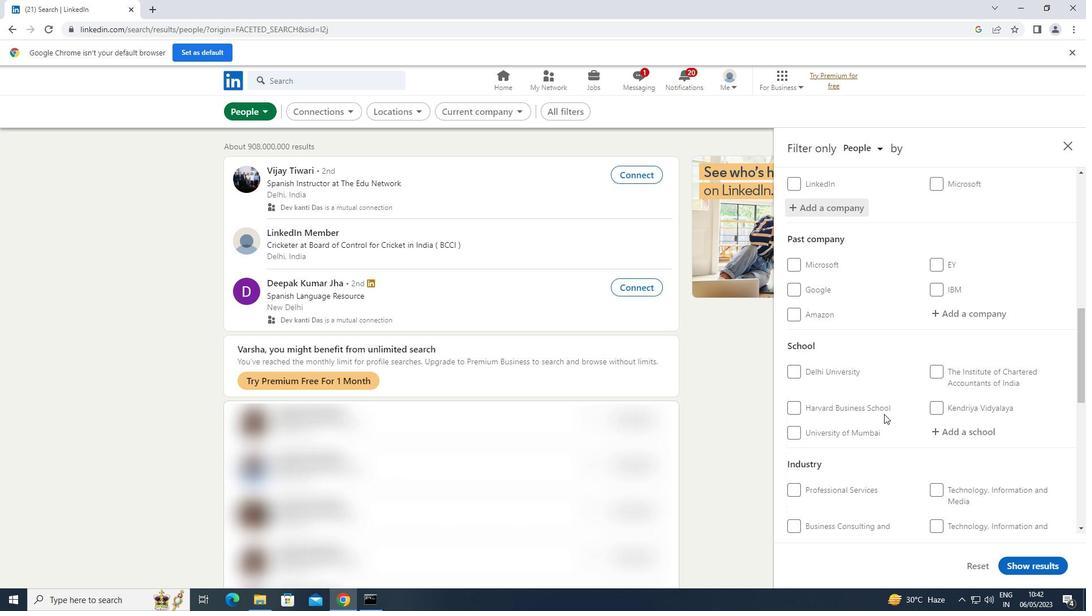 
Action: Mouse moved to (962, 370)
Screenshot: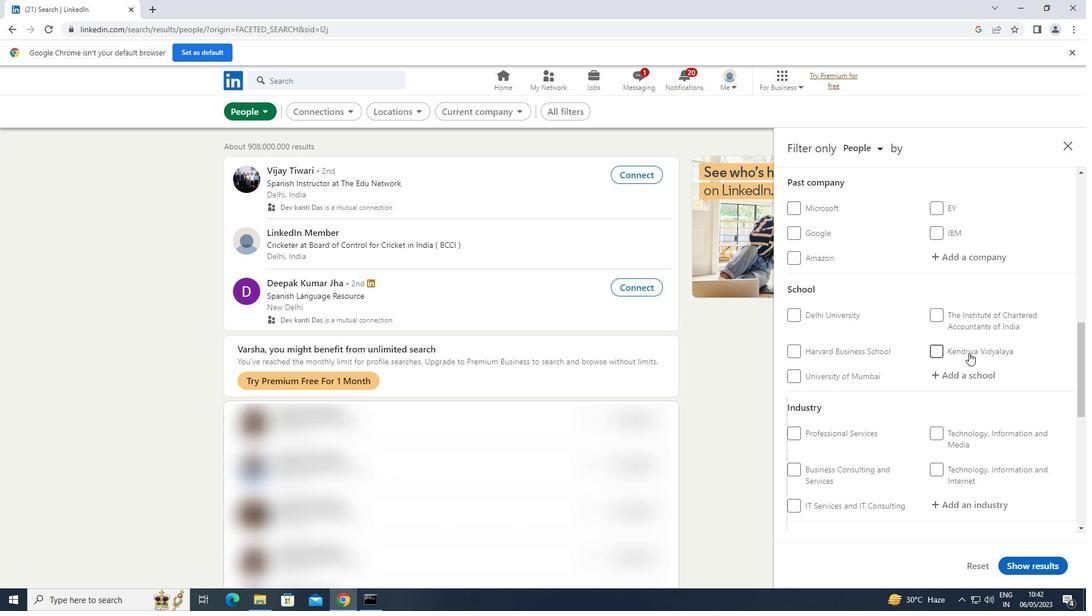
Action: Mouse pressed left at (962, 370)
Screenshot: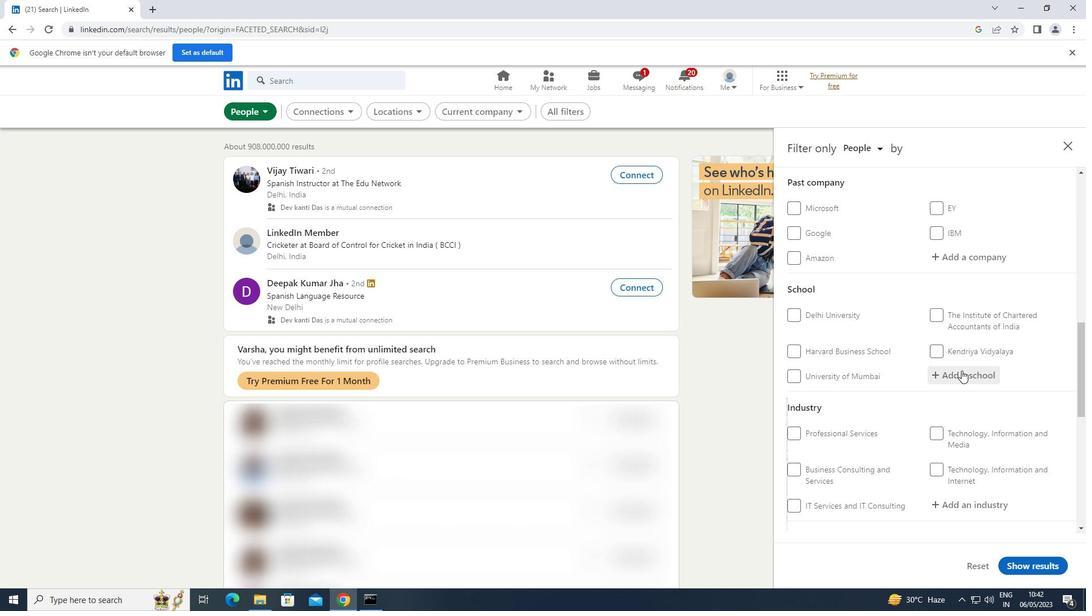 
Action: Key pressed <Key.shift>MALNAD<Key.space><Key.shift>COLLEGE
Screenshot: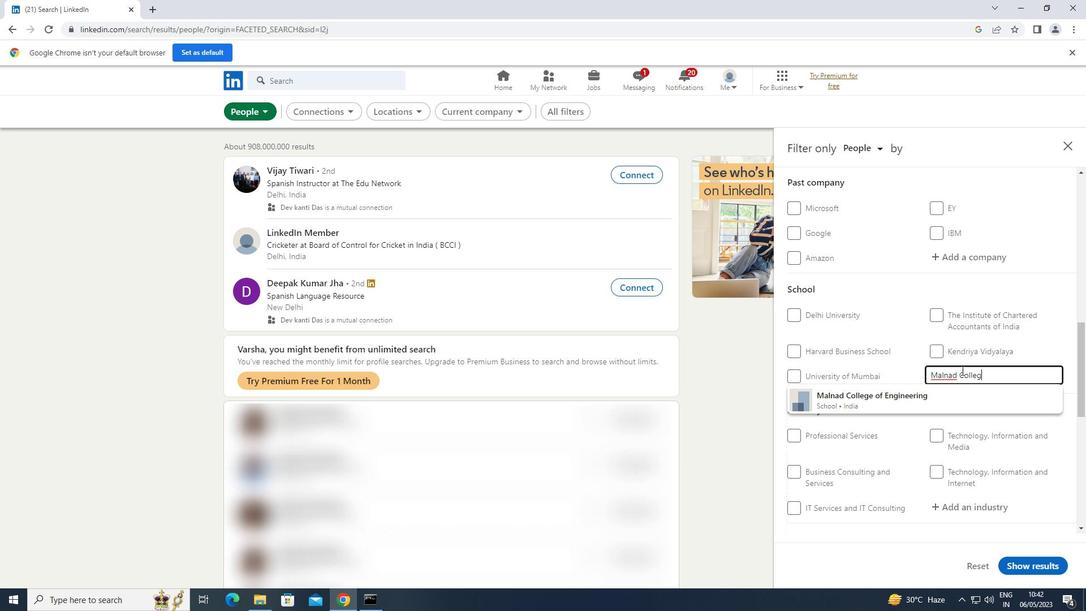 
Action: Mouse moved to (928, 395)
Screenshot: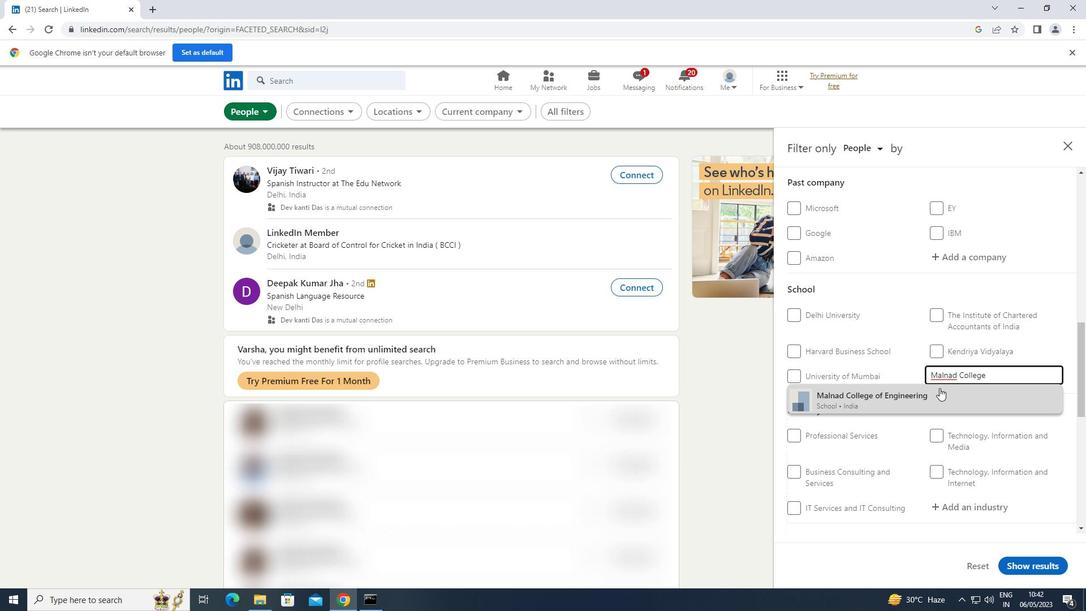
Action: Mouse pressed left at (928, 395)
Screenshot: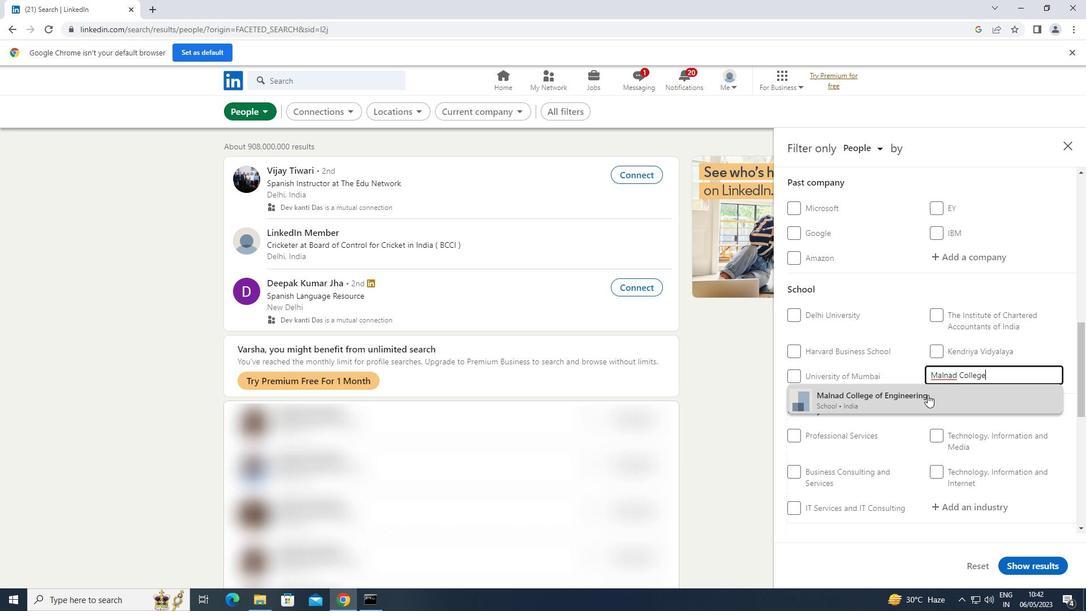 
Action: Mouse scrolled (928, 394) with delta (0, 0)
Screenshot: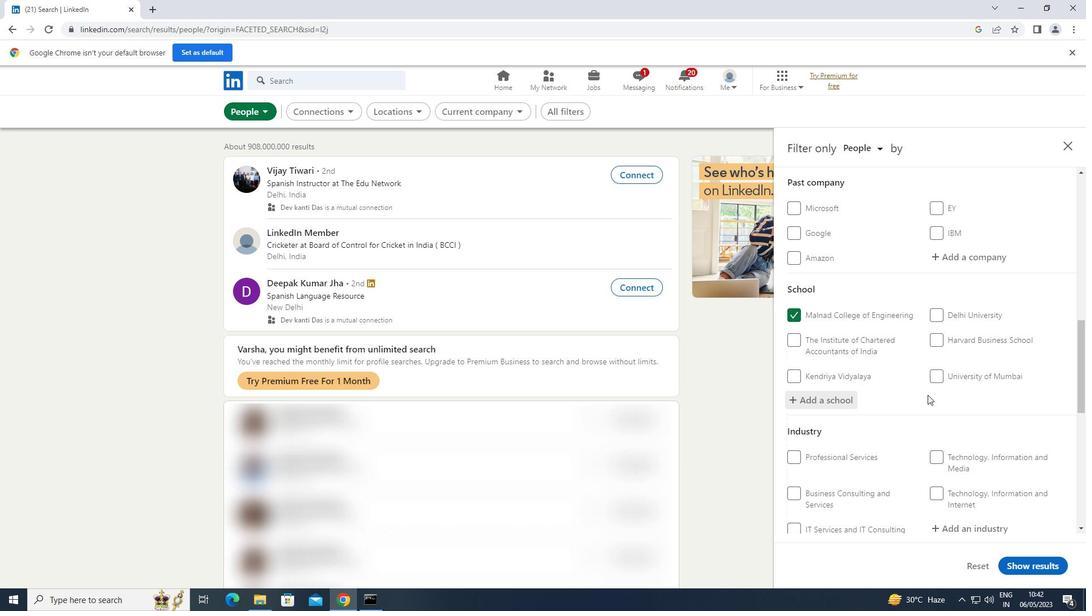 
Action: Mouse scrolled (928, 394) with delta (0, 0)
Screenshot: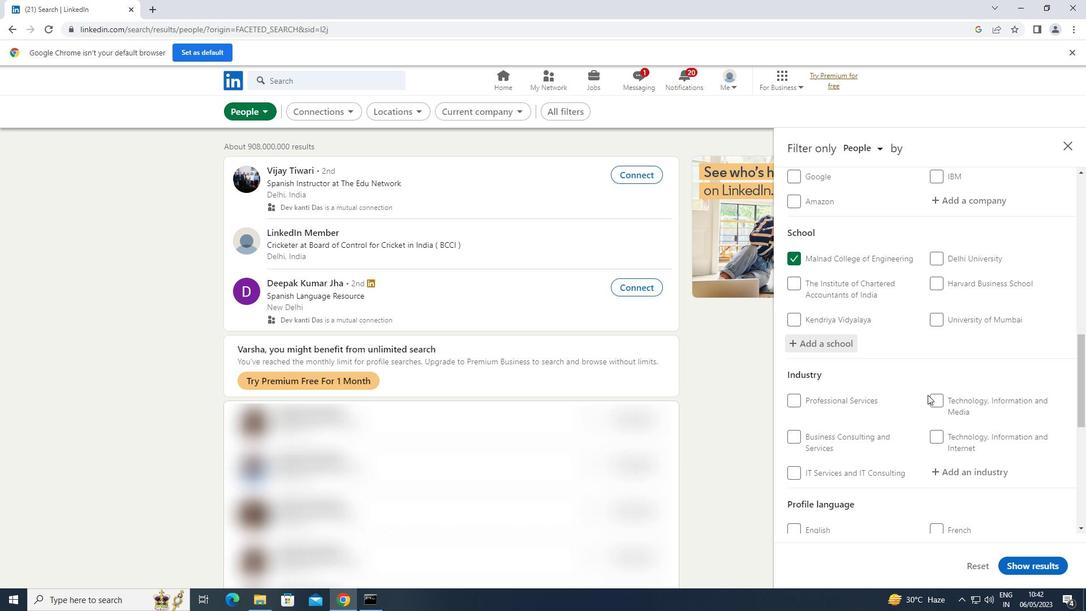 
Action: Mouse moved to (955, 421)
Screenshot: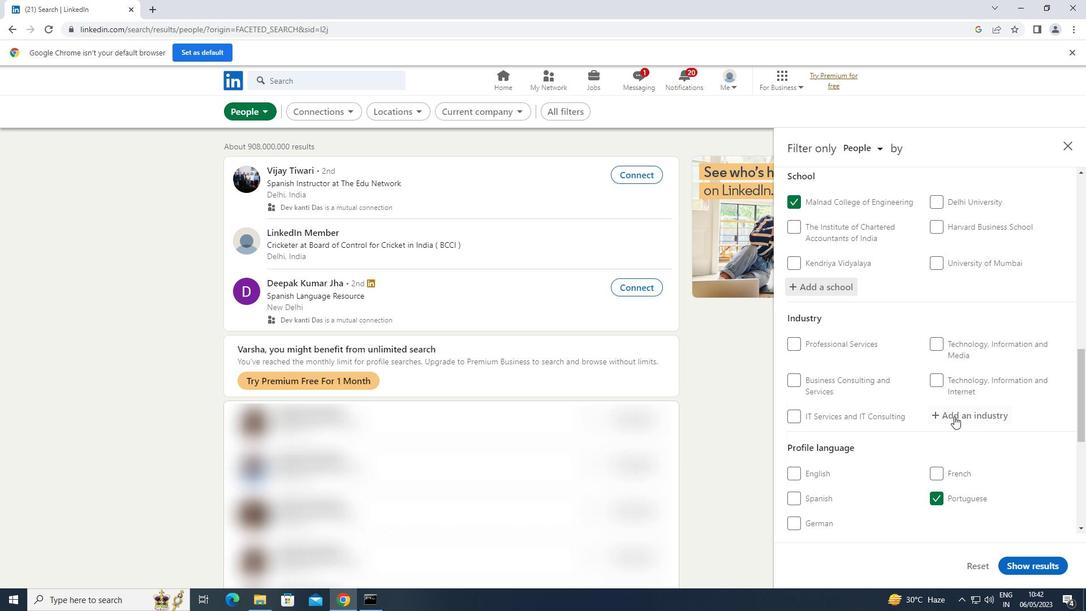 
Action: Mouse pressed left at (955, 421)
Screenshot: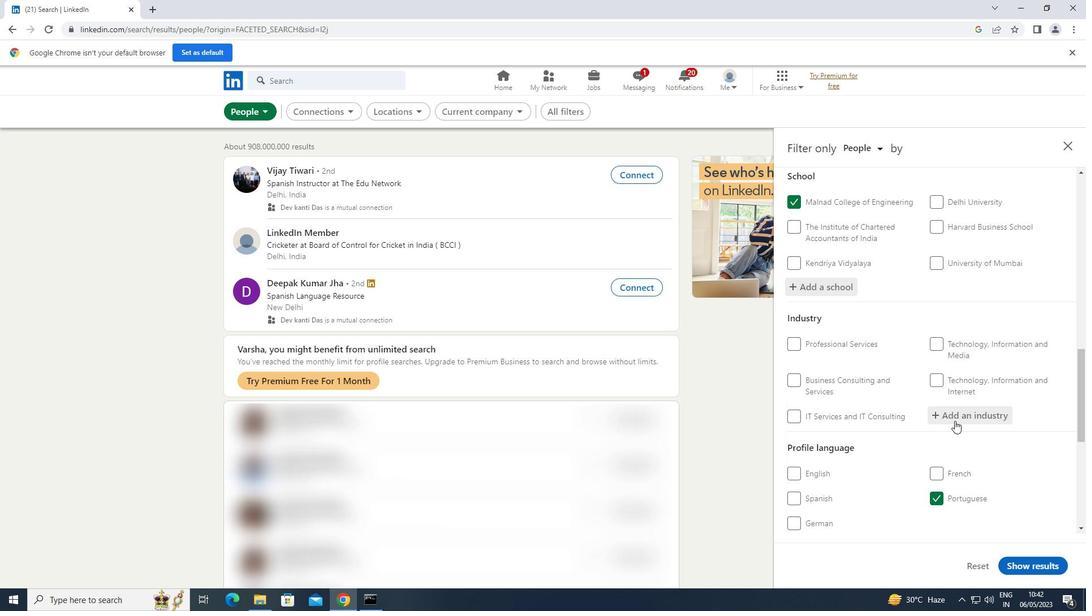 
Action: Key pressed <Key.shift><Key.shift><Key.shift>FOSSIL
Screenshot: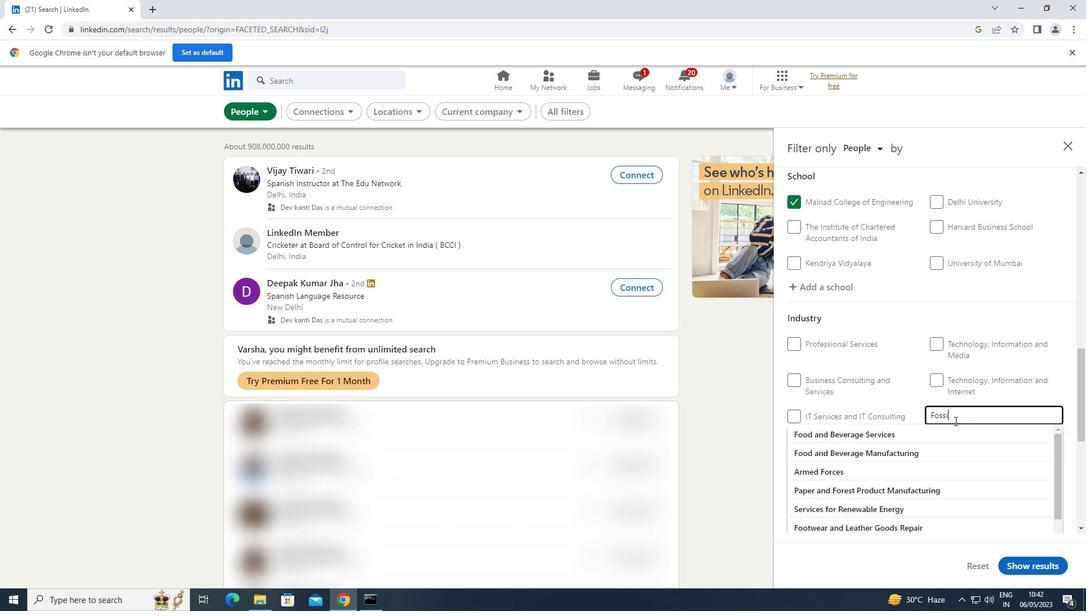 
Action: Mouse moved to (905, 433)
Screenshot: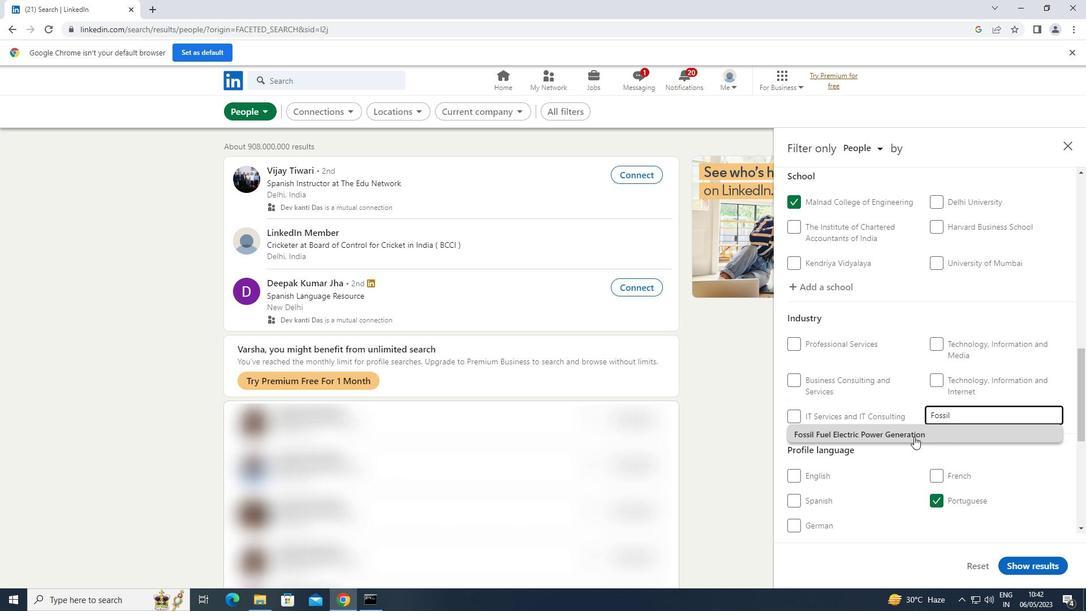 
Action: Mouse pressed left at (905, 433)
Screenshot: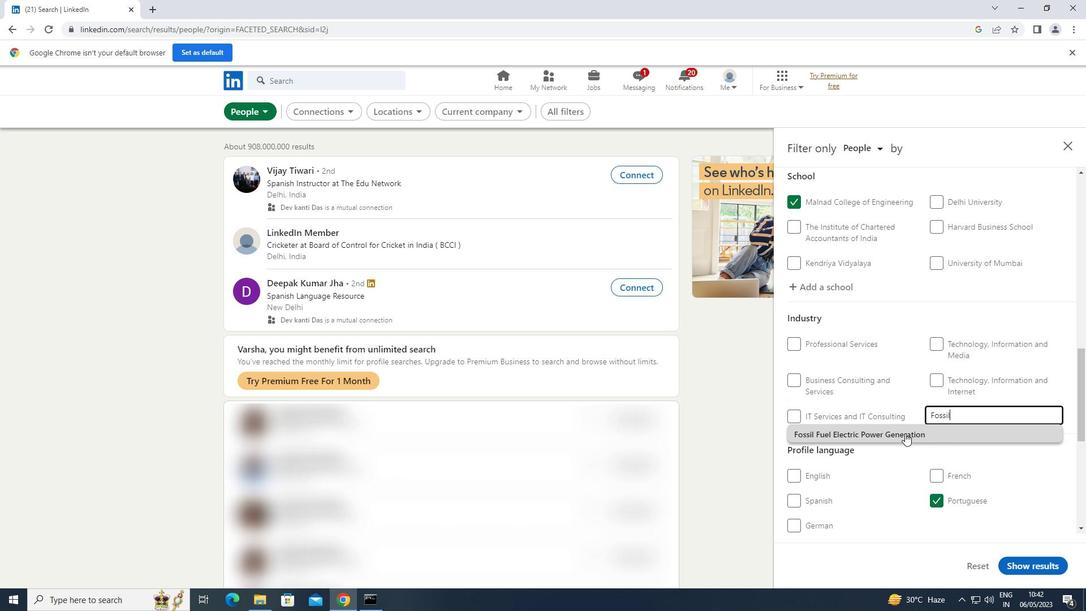 
Action: Mouse moved to (905, 433)
Screenshot: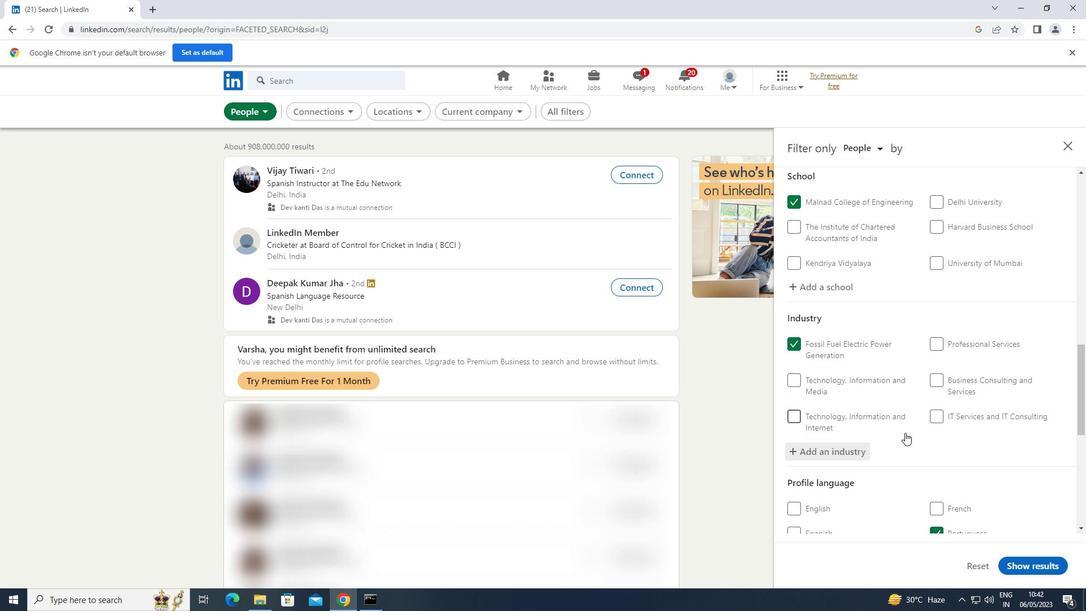 
Action: Mouse scrolled (905, 432) with delta (0, 0)
Screenshot: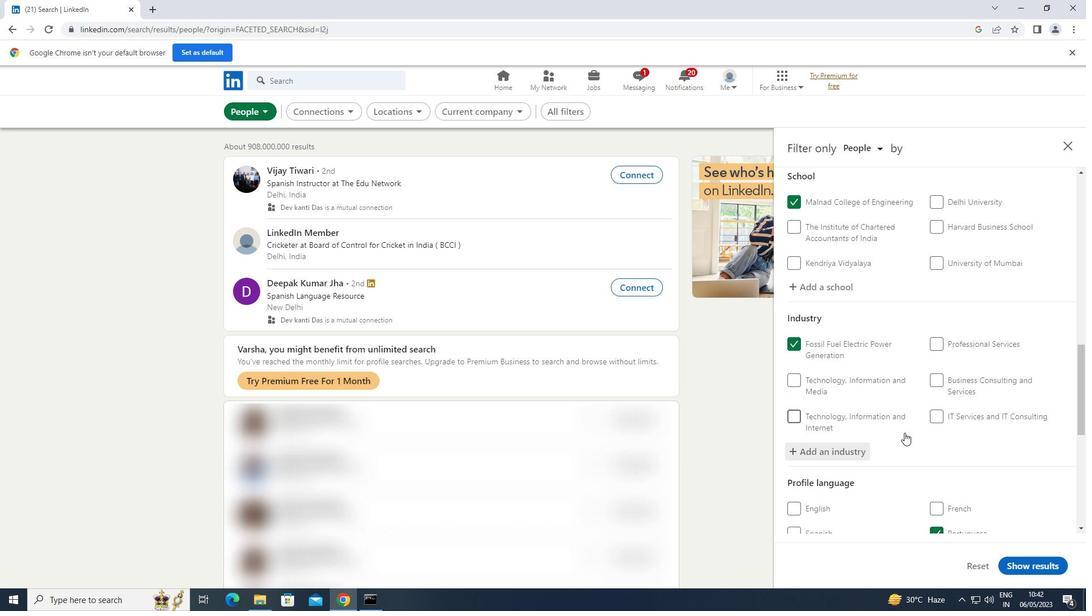 
Action: Mouse scrolled (905, 432) with delta (0, 0)
Screenshot: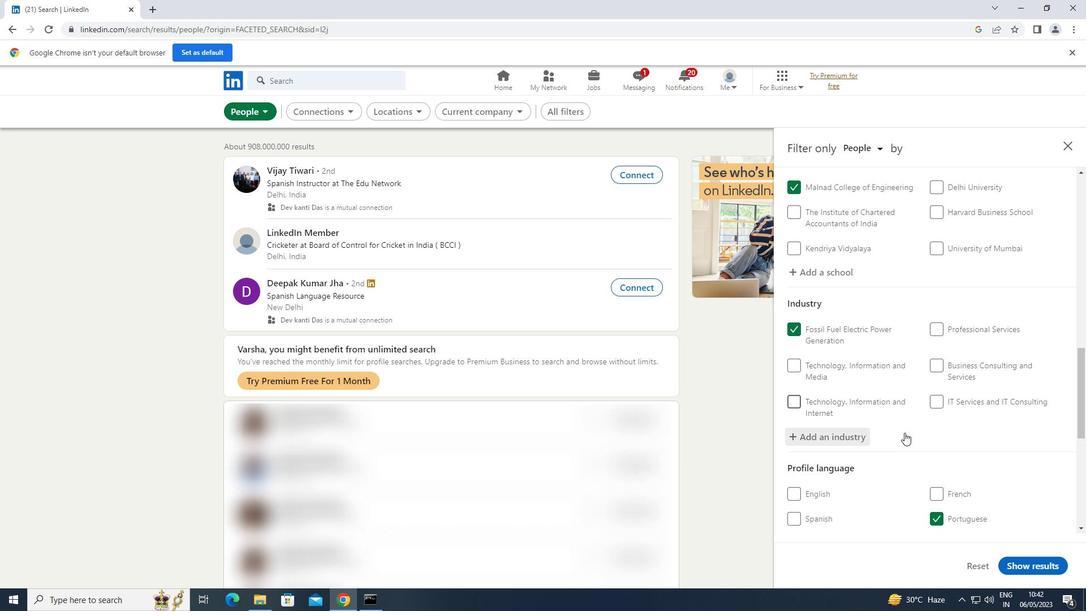 
Action: Mouse scrolled (905, 432) with delta (0, 0)
Screenshot: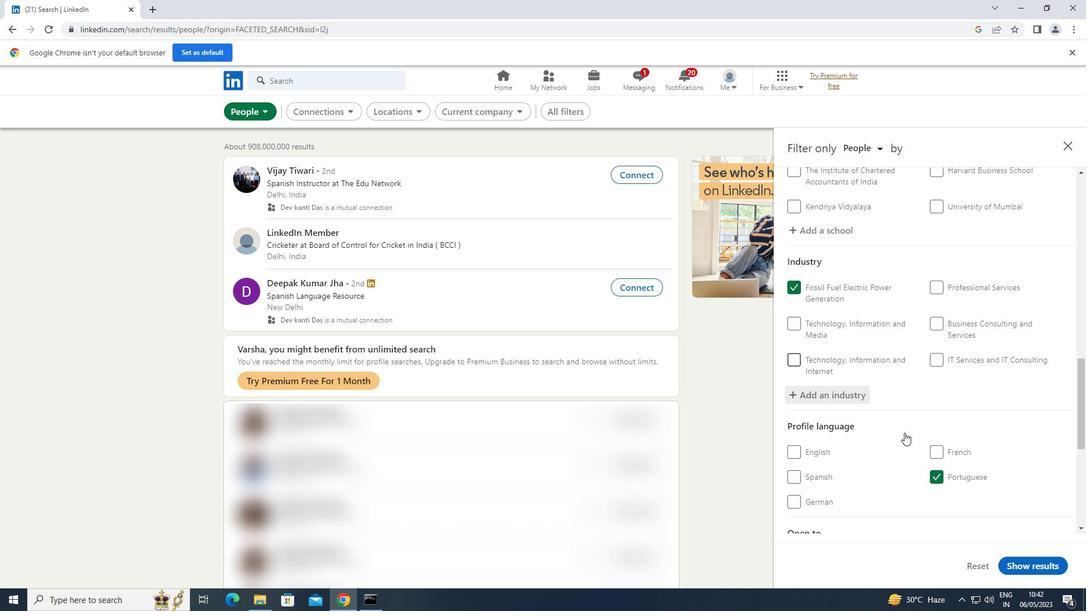 
Action: Mouse moved to (904, 433)
Screenshot: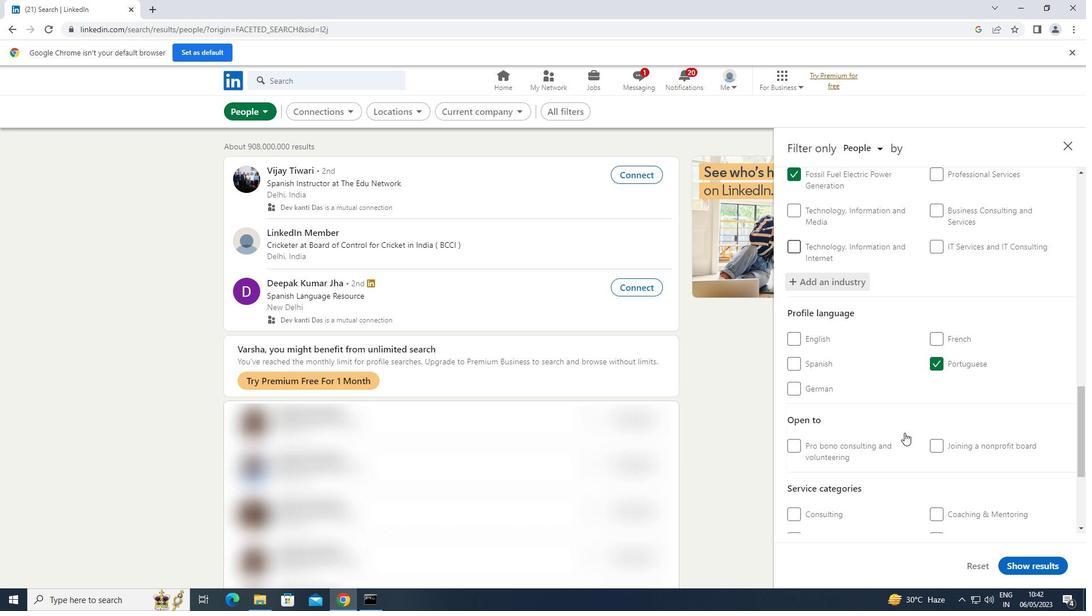 
Action: Mouse scrolled (904, 432) with delta (0, 0)
Screenshot: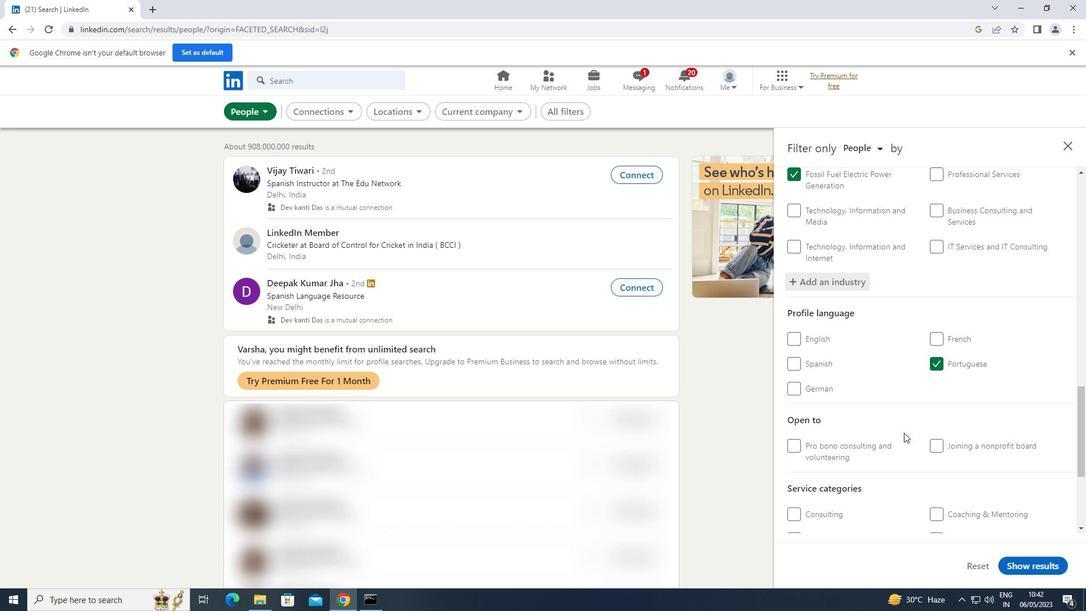 
Action: Mouse moved to (902, 433)
Screenshot: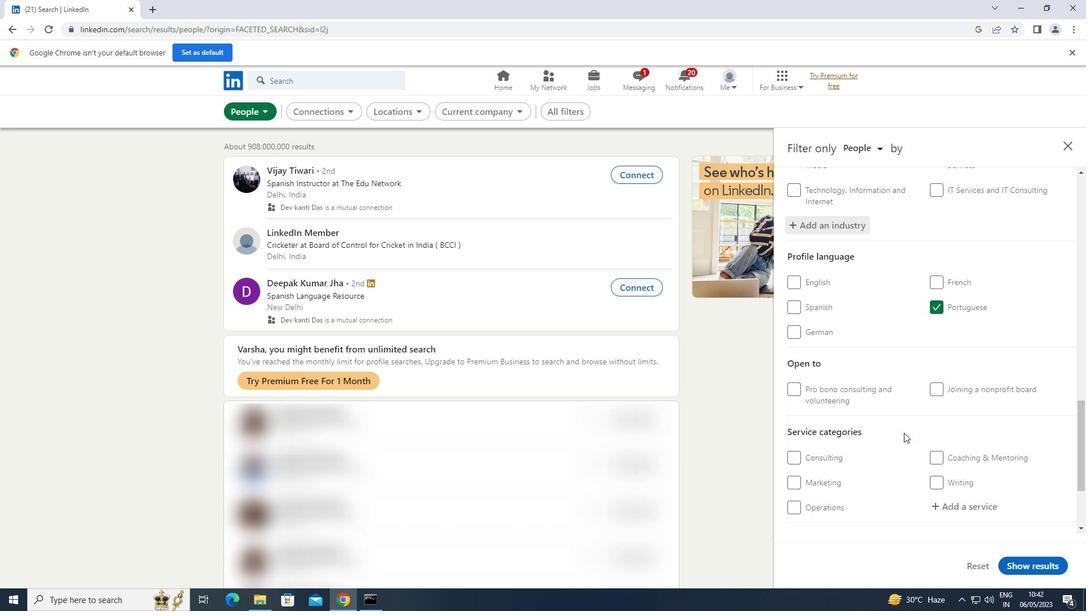 
Action: Mouse scrolled (902, 433) with delta (0, 0)
Screenshot: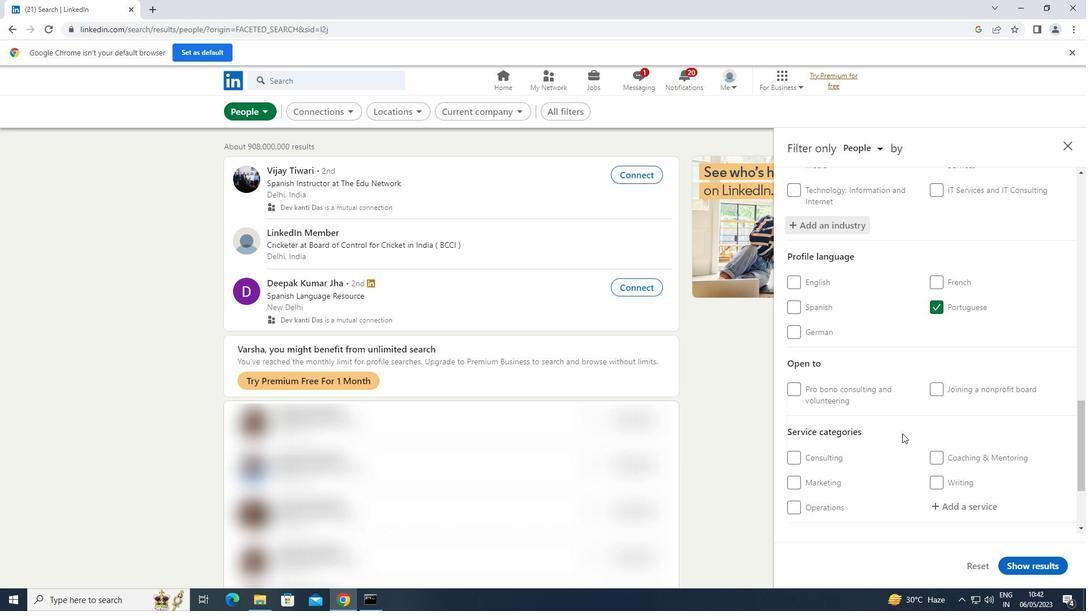 
Action: Mouse scrolled (902, 433) with delta (0, 0)
Screenshot: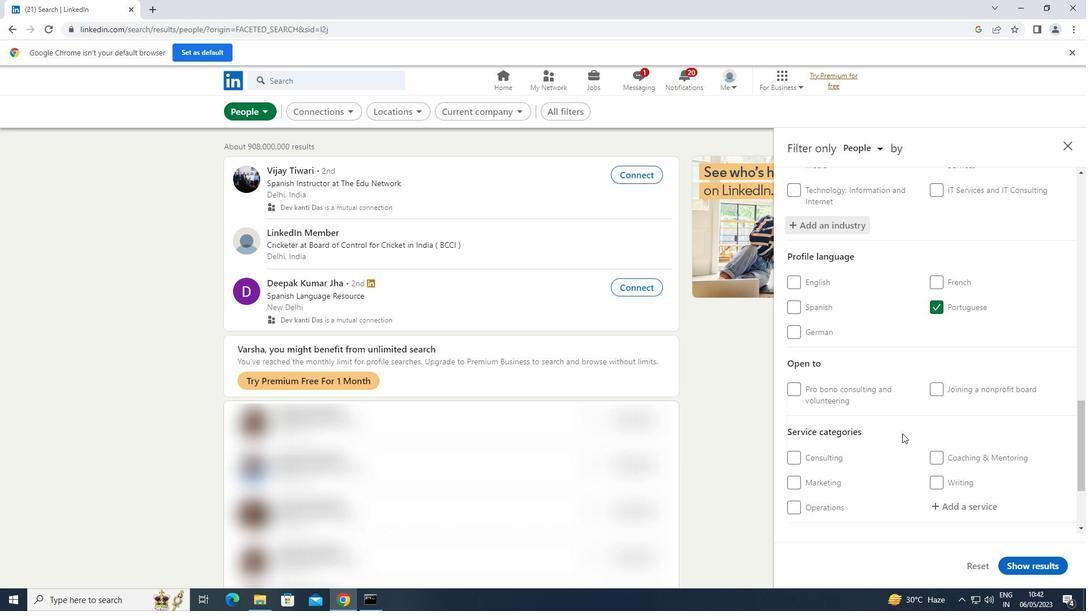 
Action: Mouse moved to (956, 392)
Screenshot: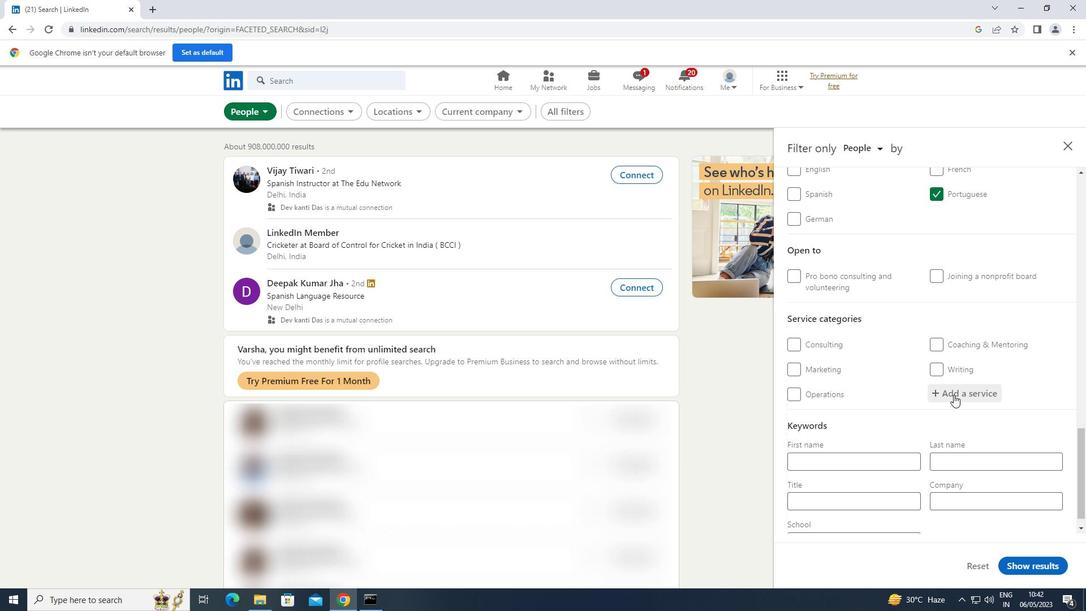 
Action: Mouse pressed left at (956, 392)
Screenshot: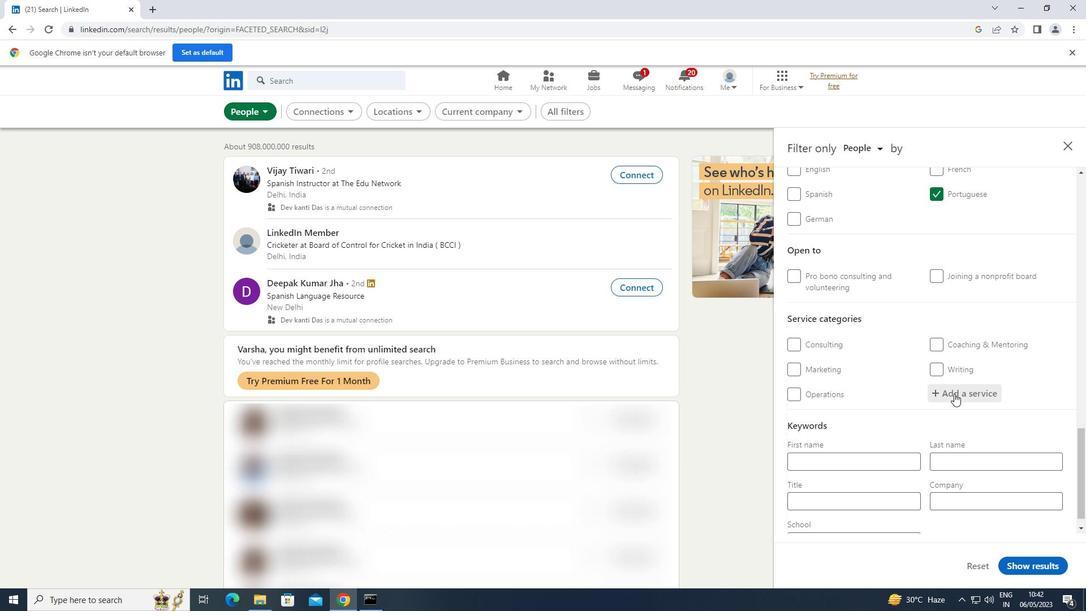 
Action: Key pressed <Key.shift>FINANCIAL
Screenshot: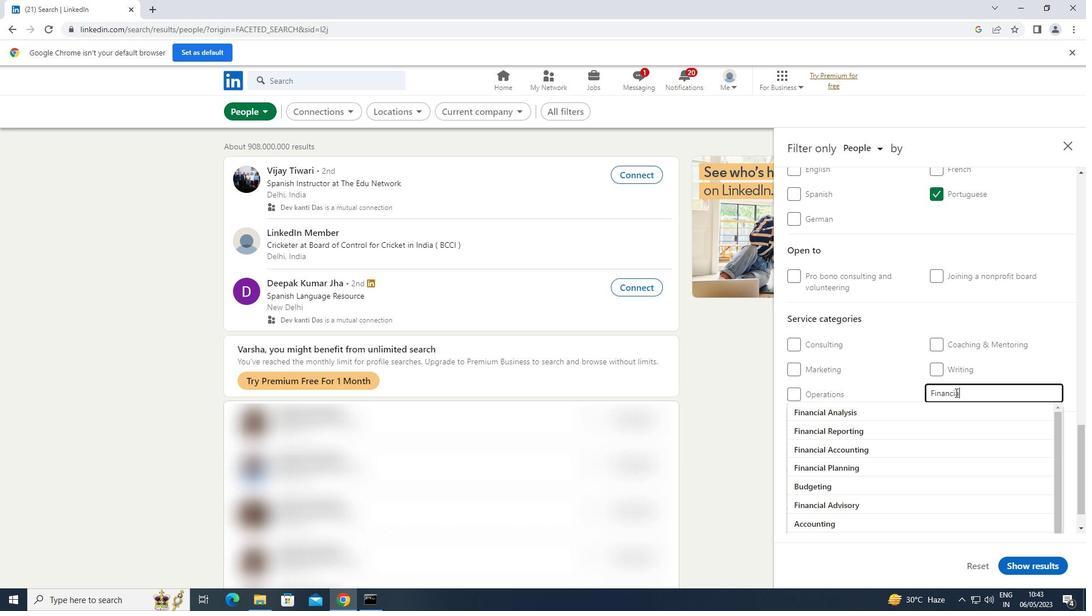 
Action: Mouse moved to (875, 450)
Screenshot: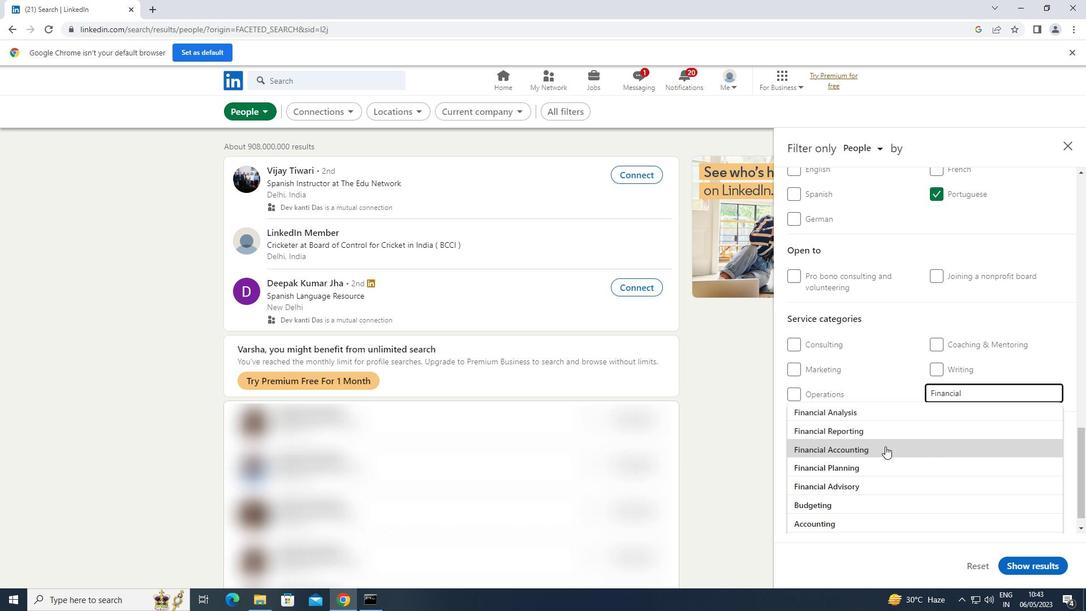 
Action: Mouse pressed left at (875, 450)
Screenshot: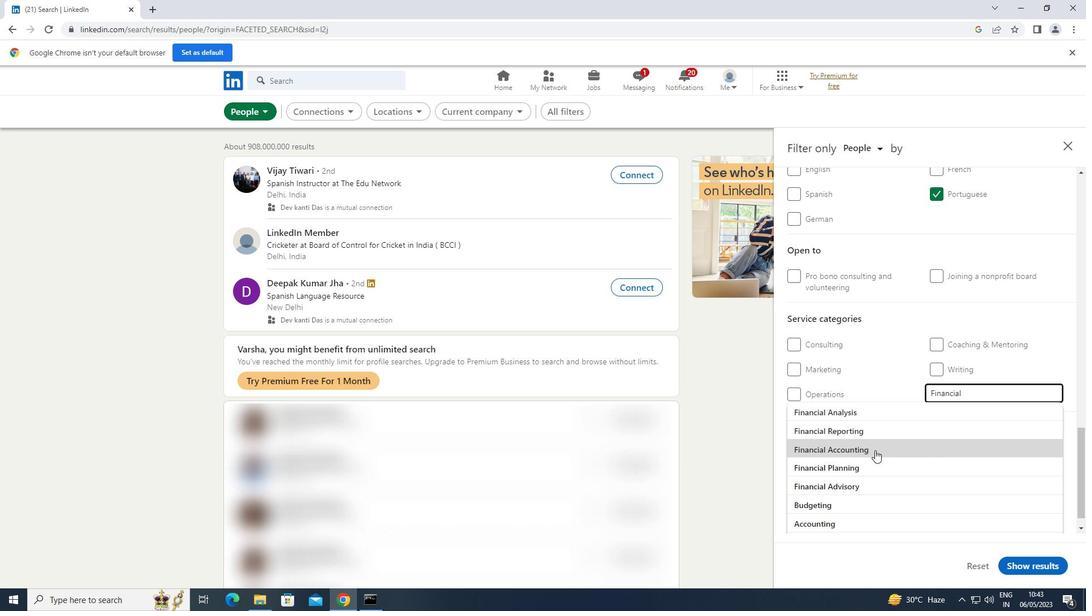 
Action: Mouse scrolled (875, 449) with delta (0, 0)
Screenshot: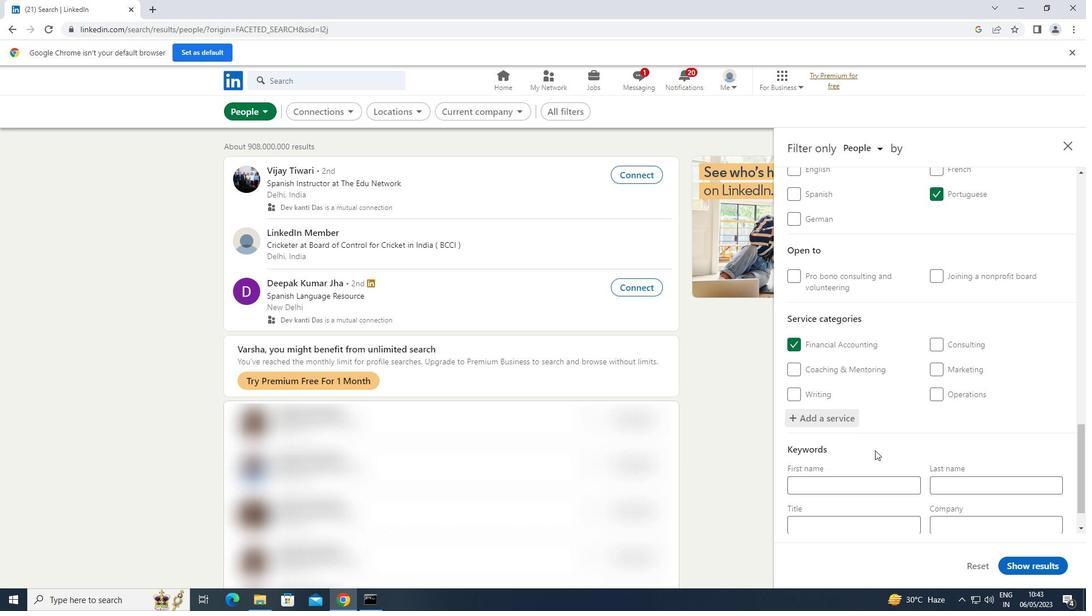 
Action: Mouse scrolled (875, 449) with delta (0, 0)
Screenshot: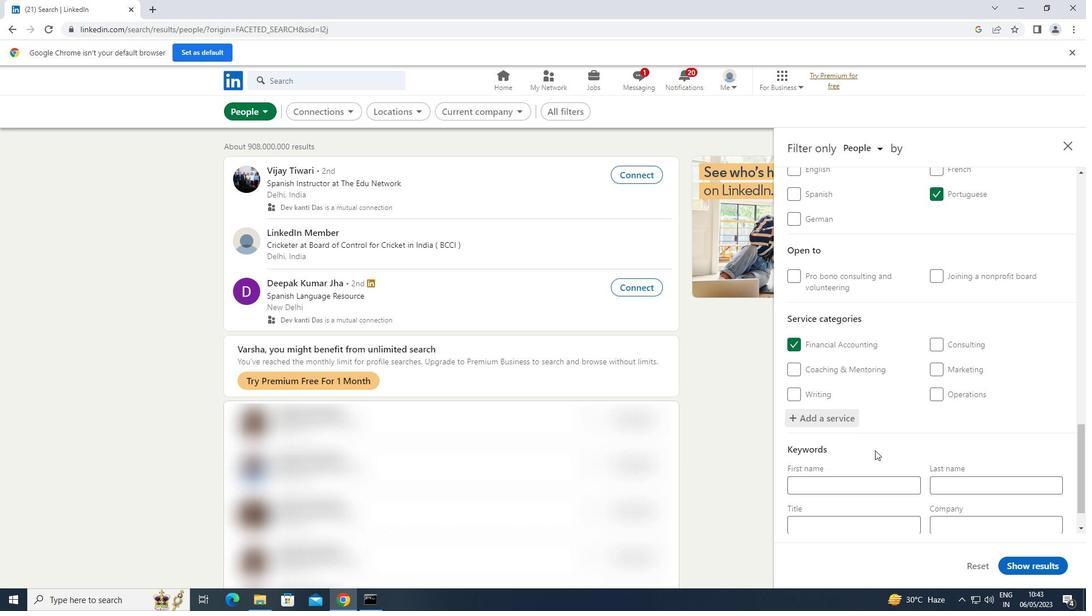 
Action: Mouse scrolled (875, 449) with delta (0, 0)
Screenshot: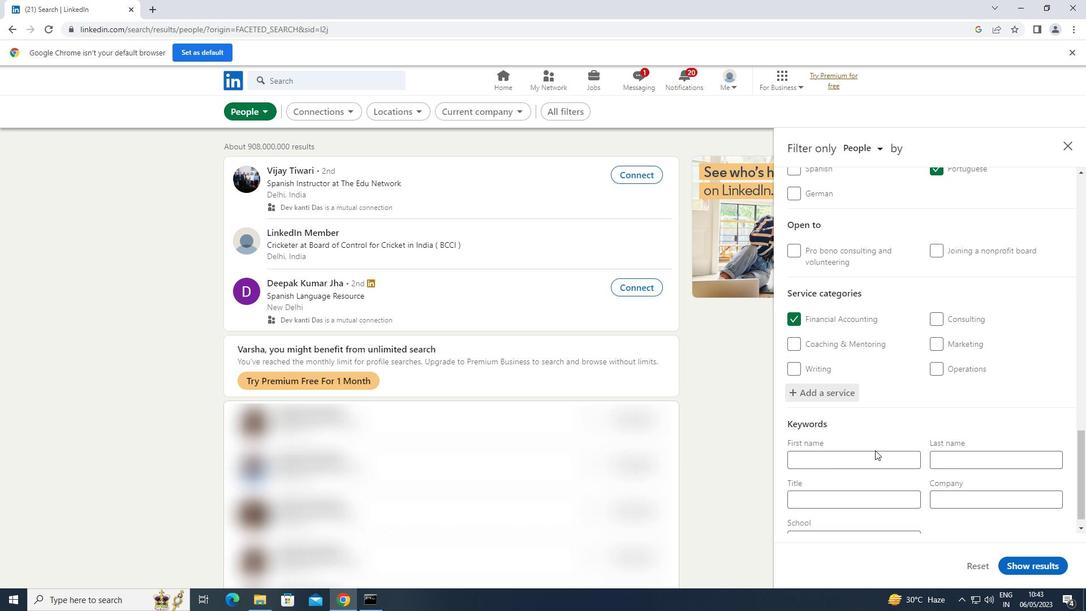 
Action: Mouse moved to (846, 481)
Screenshot: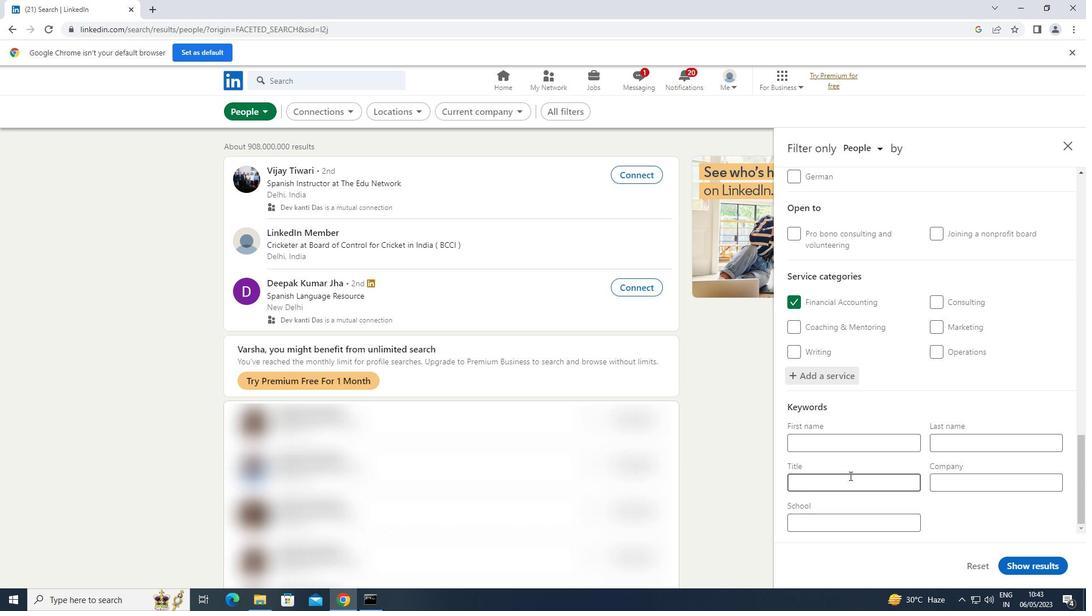 
Action: Mouse pressed left at (846, 481)
Screenshot: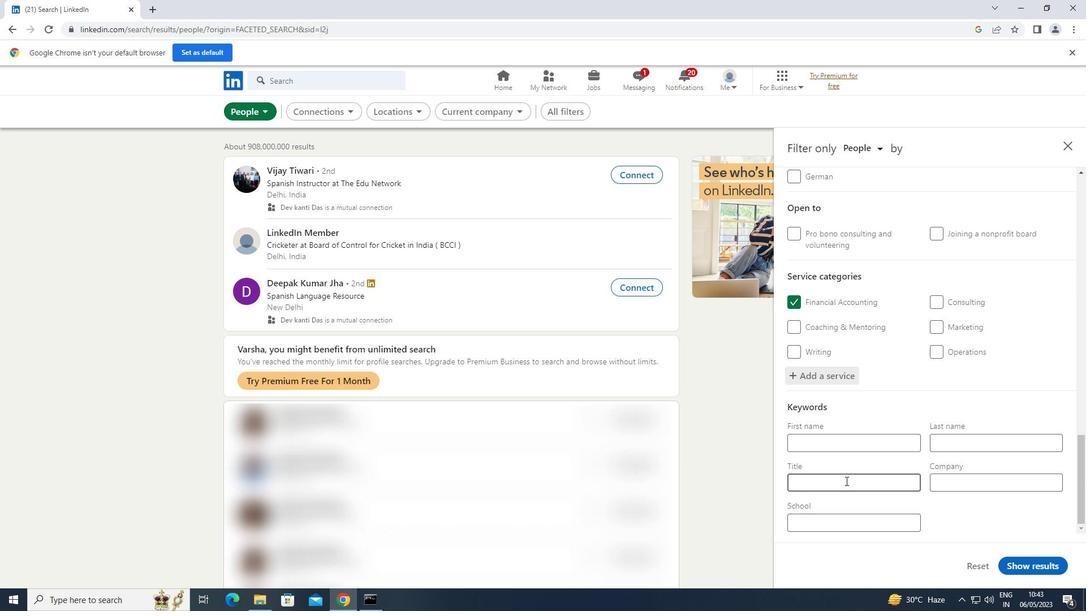 
Action: Key pressed <Key.shift><Key.shift>SCREENWRITER
Screenshot: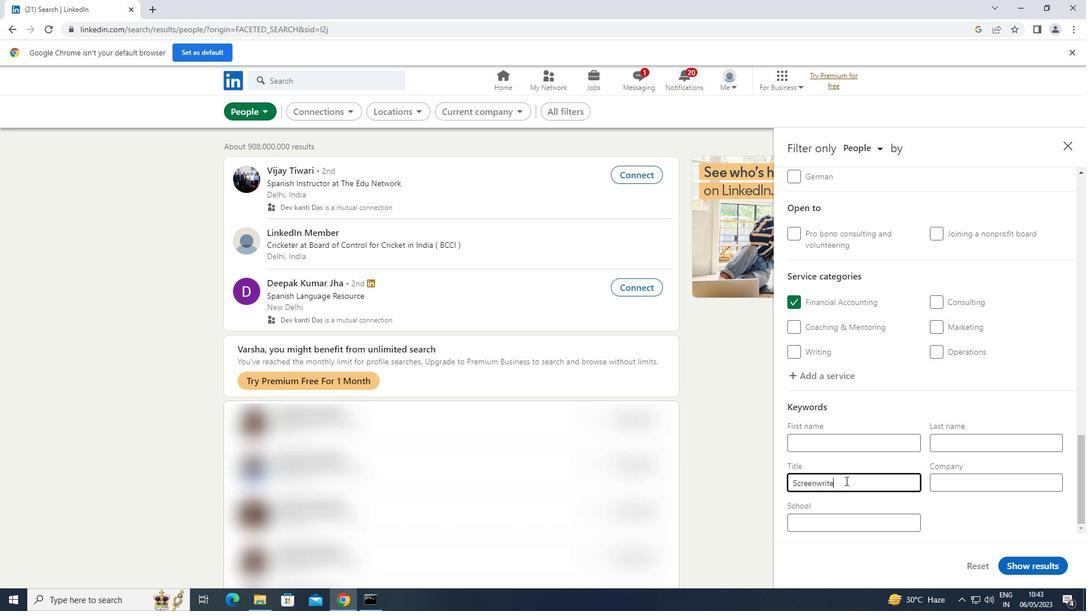 
Action: Mouse moved to (1046, 567)
Screenshot: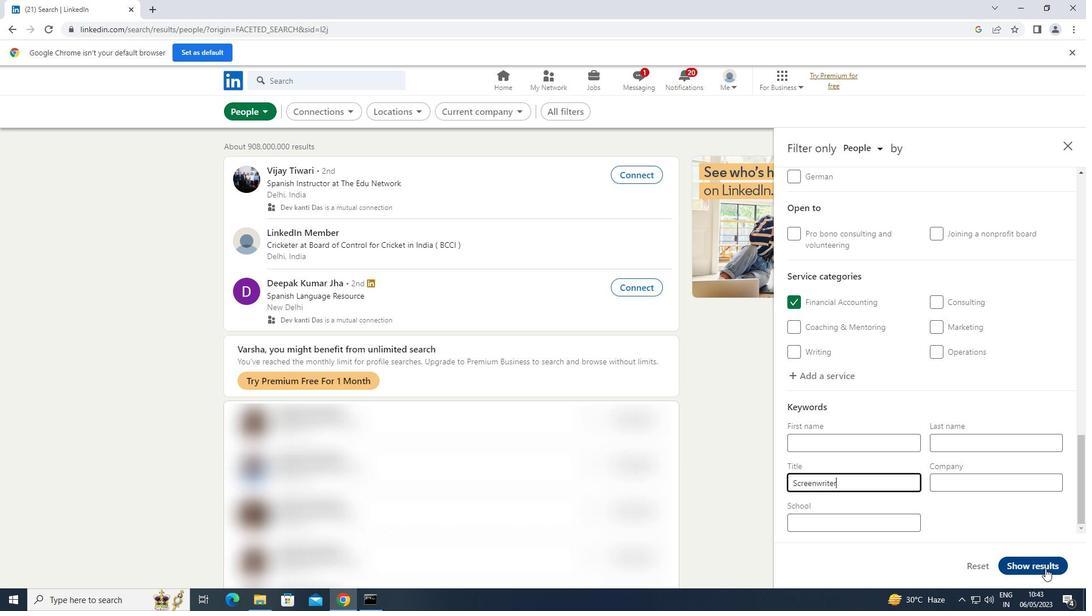 
Action: Mouse pressed left at (1046, 567)
Screenshot: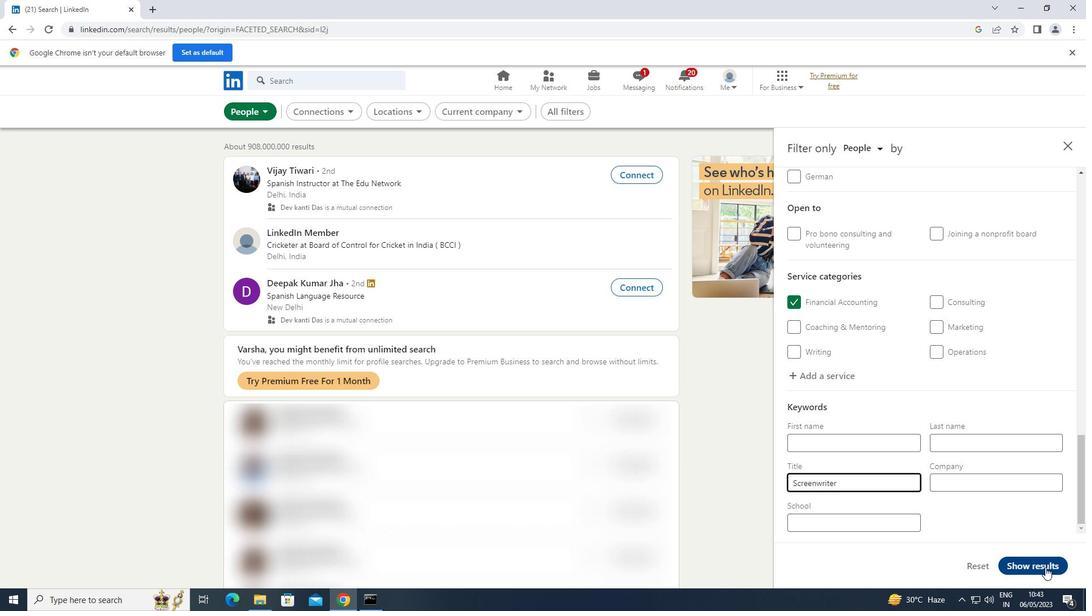 
